 Task: Find connections with filter location Petrópolis with filter topic #personaltraining with filter profile language English with filter current company Sword Group with filter school Acharya N.G. Ranga Agricultural University with filter industry Warehousing and Storage with filter service category Outsourcing with filter keywords title Telemarketer
Action: Mouse moved to (270, 337)
Screenshot: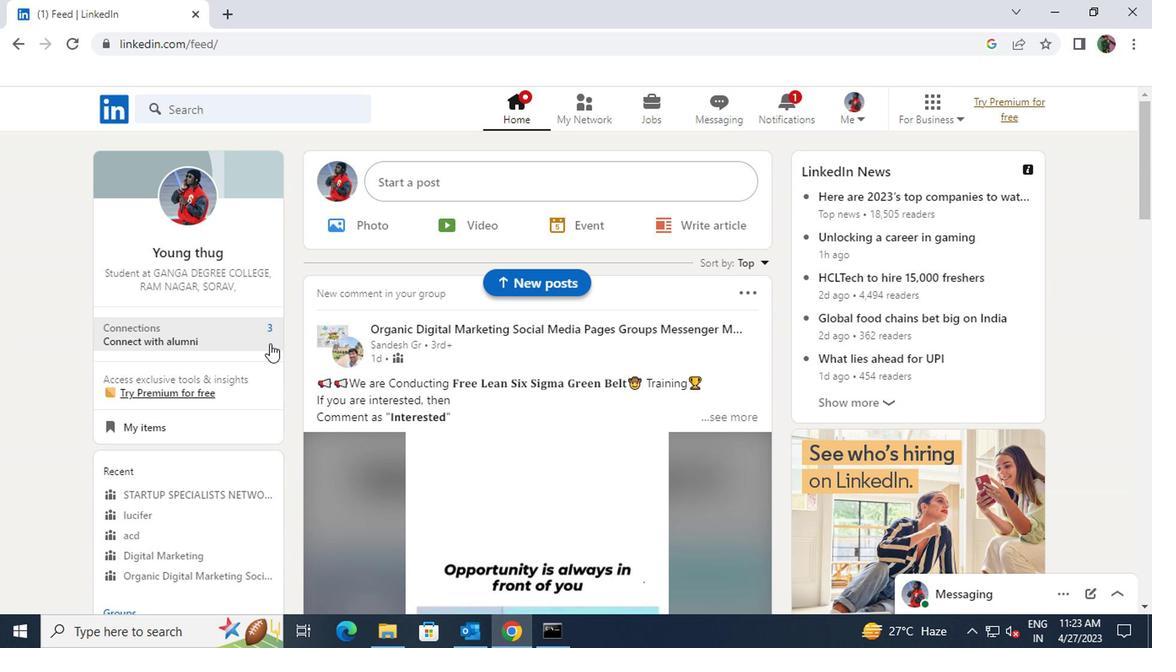 
Action: Mouse pressed left at (270, 337)
Screenshot: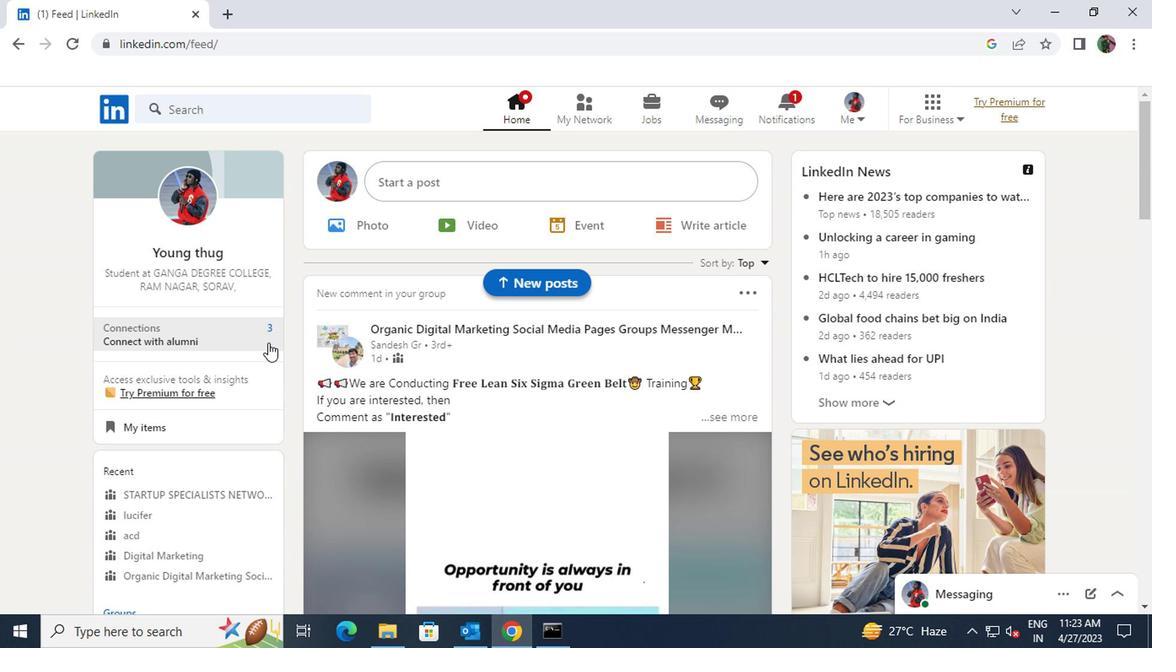 
Action: Mouse moved to (306, 193)
Screenshot: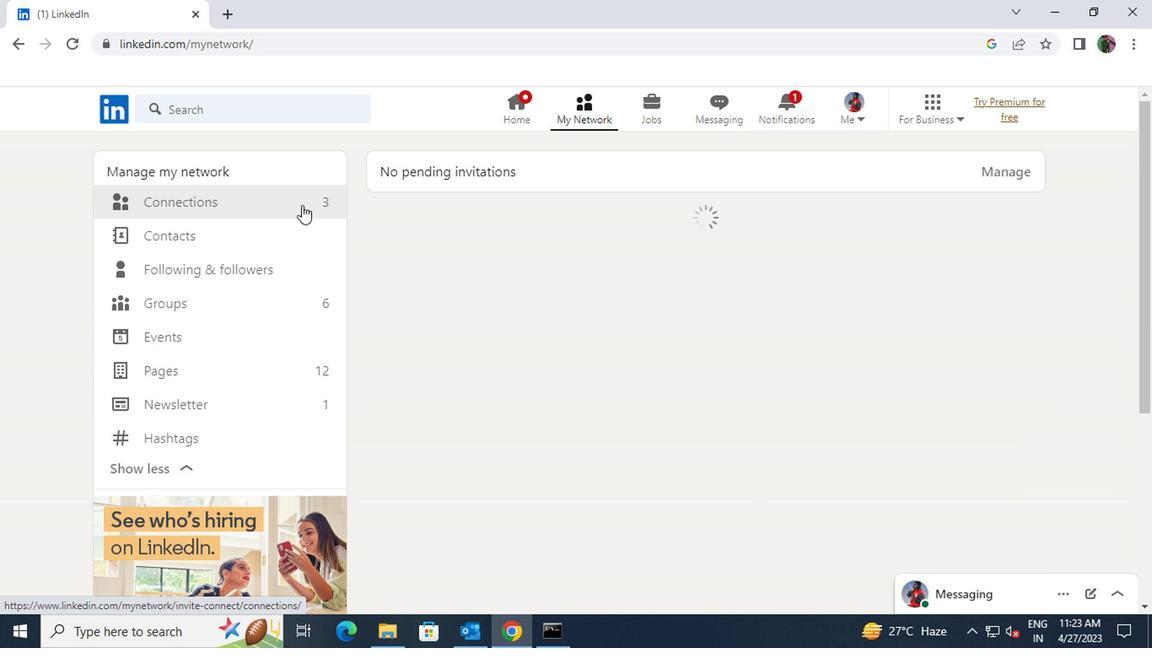 
Action: Mouse pressed left at (306, 193)
Screenshot: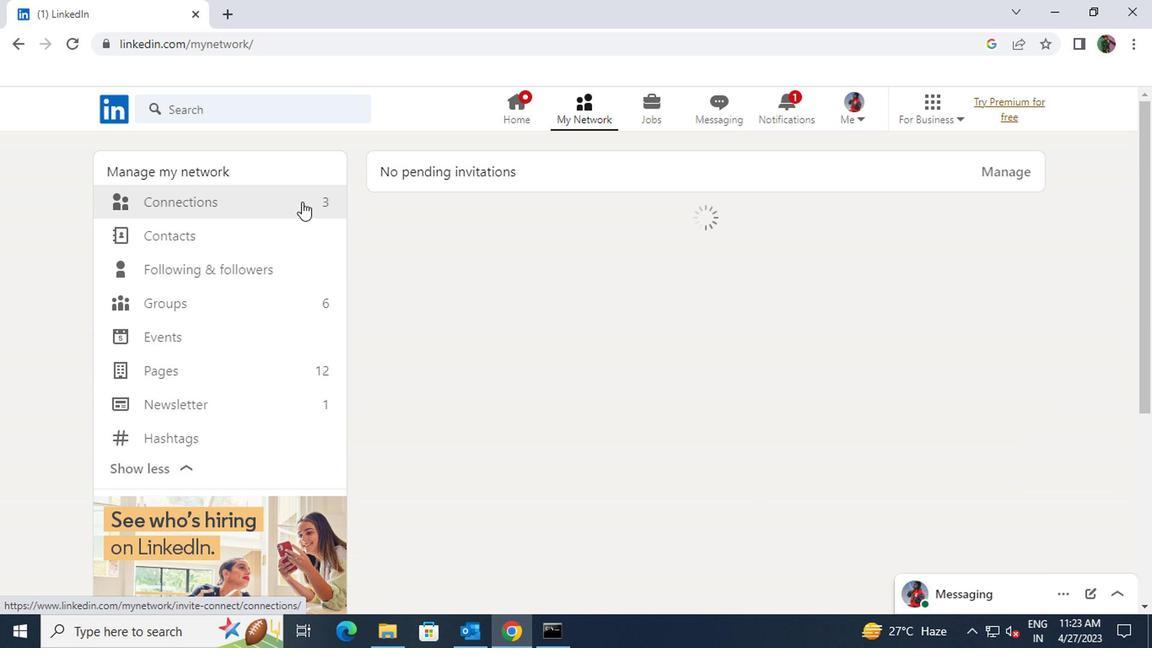 
Action: Mouse moved to (660, 199)
Screenshot: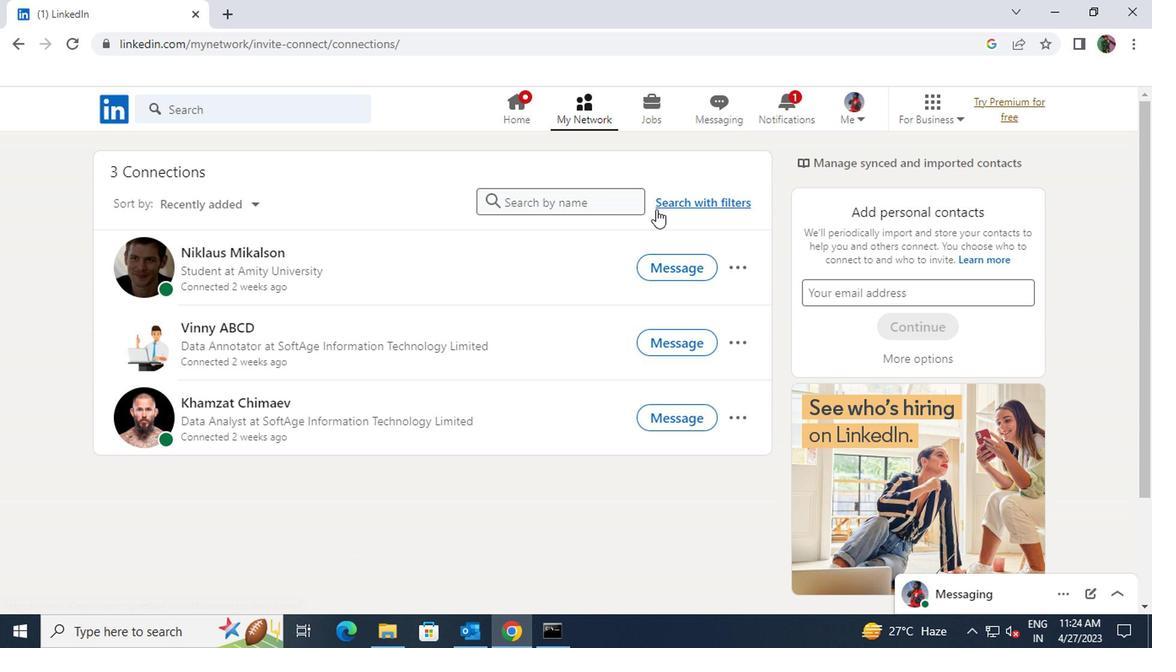 
Action: Mouse pressed left at (660, 199)
Screenshot: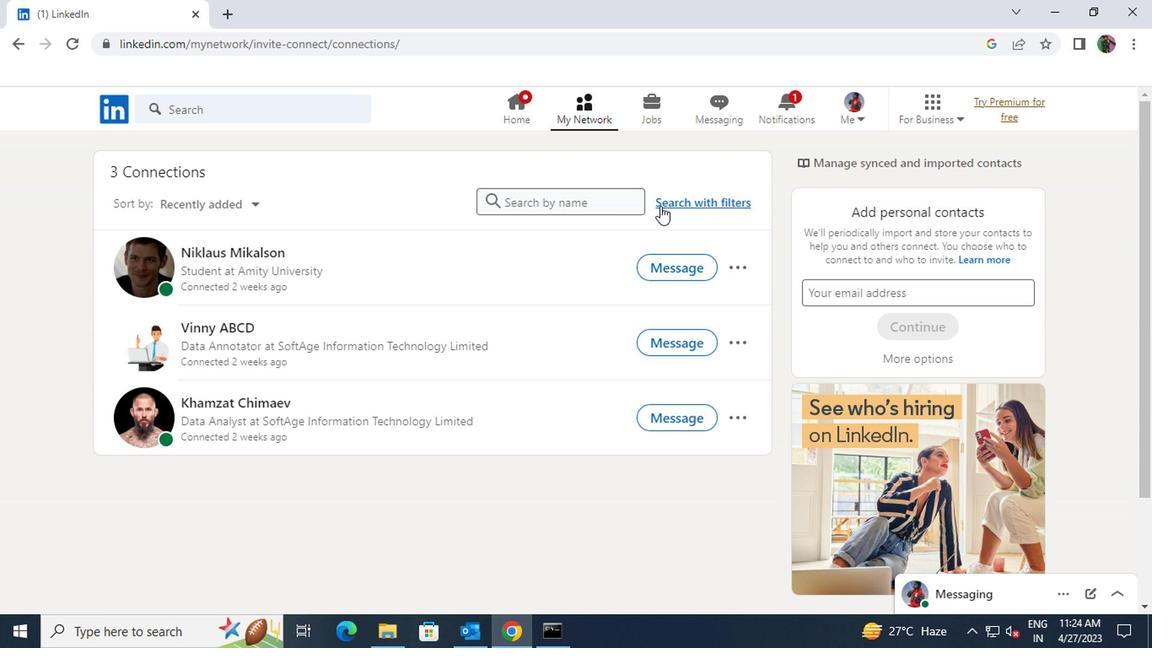
Action: Mouse moved to (639, 153)
Screenshot: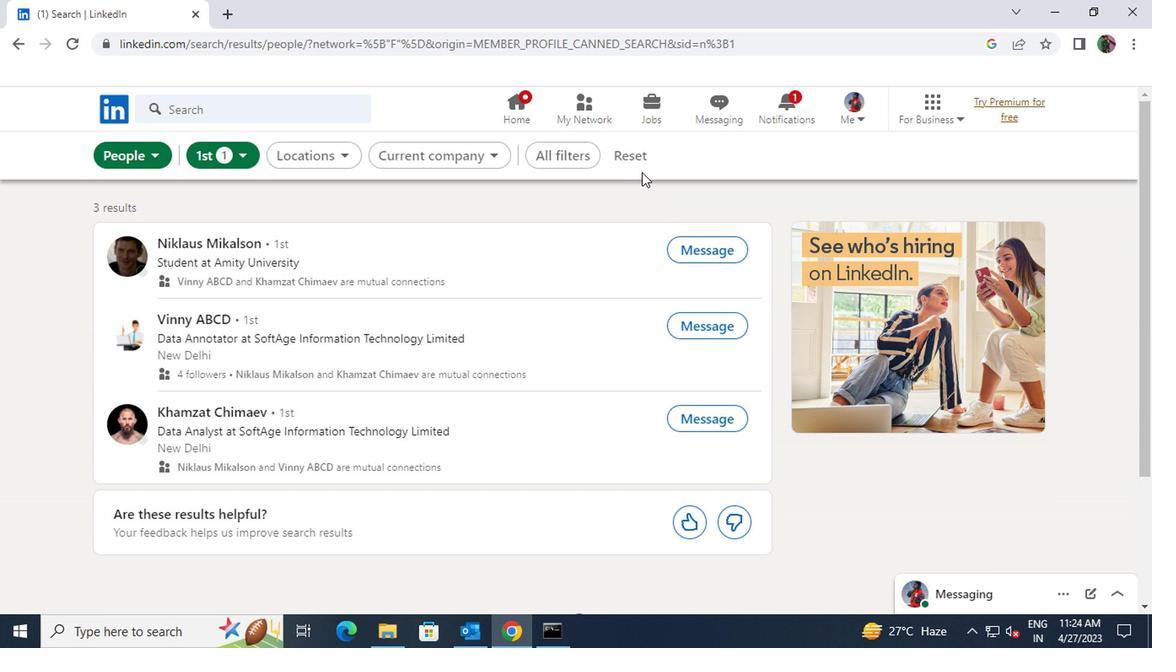 
Action: Mouse pressed left at (639, 153)
Screenshot: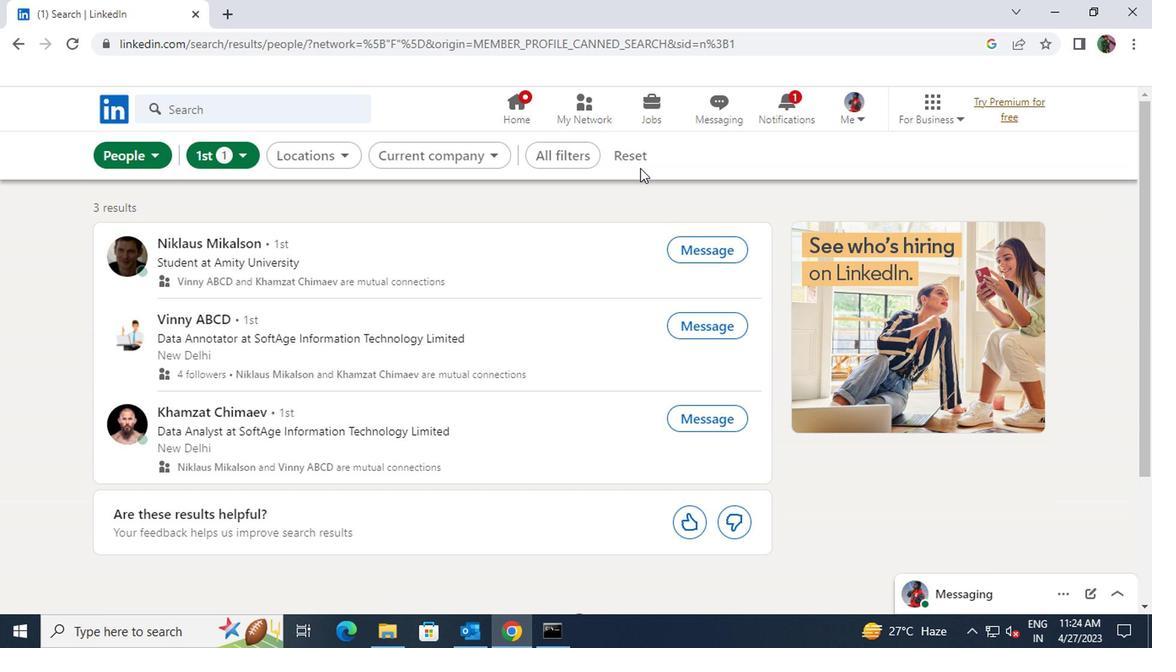 
Action: Mouse moved to (614, 153)
Screenshot: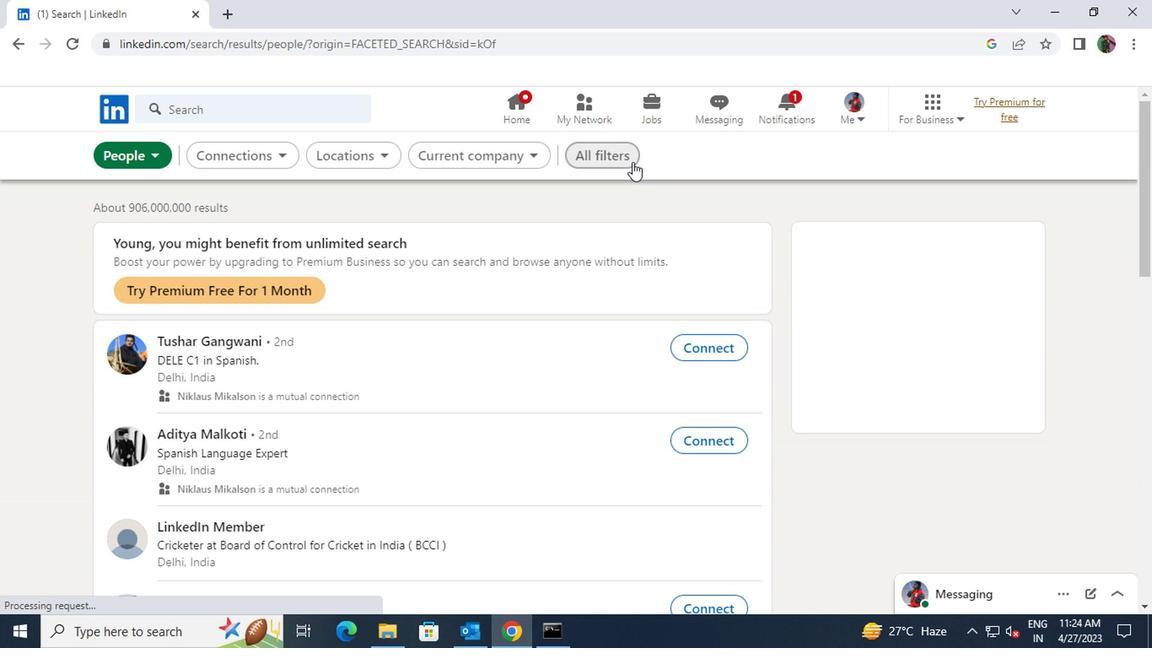 
Action: Mouse pressed left at (614, 153)
Screenshot: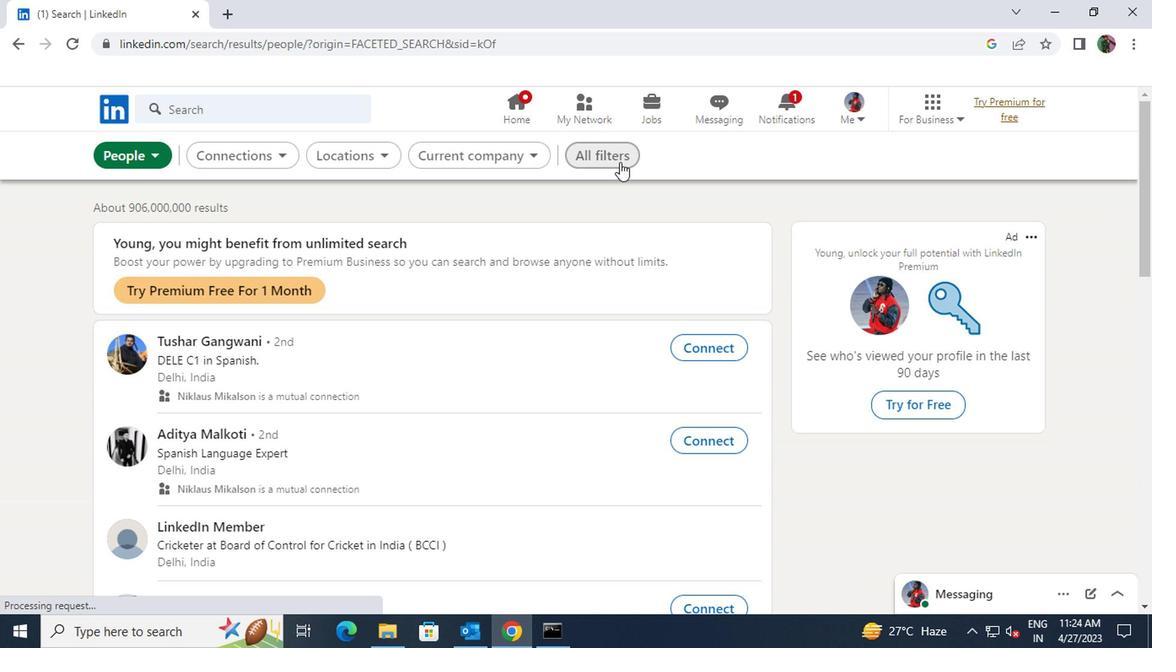 
Action: Mouse moved to (796, 294)
Screenshot: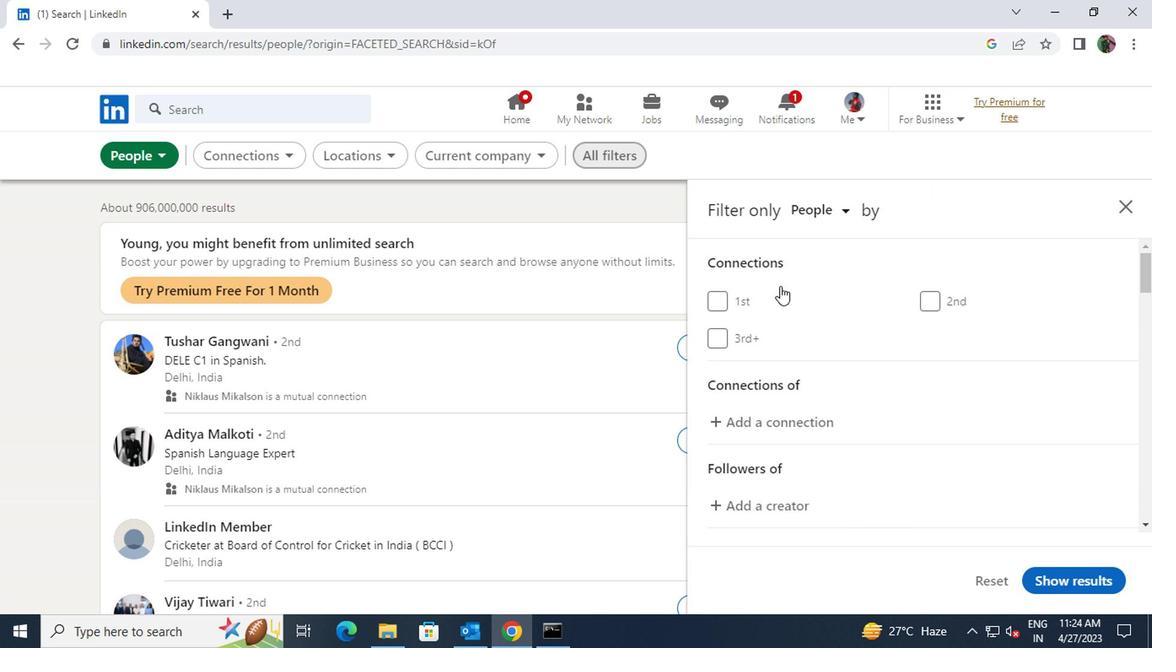 
Action: Mouse scrolled (796, 294) with delta (0, 0)
Screenshot: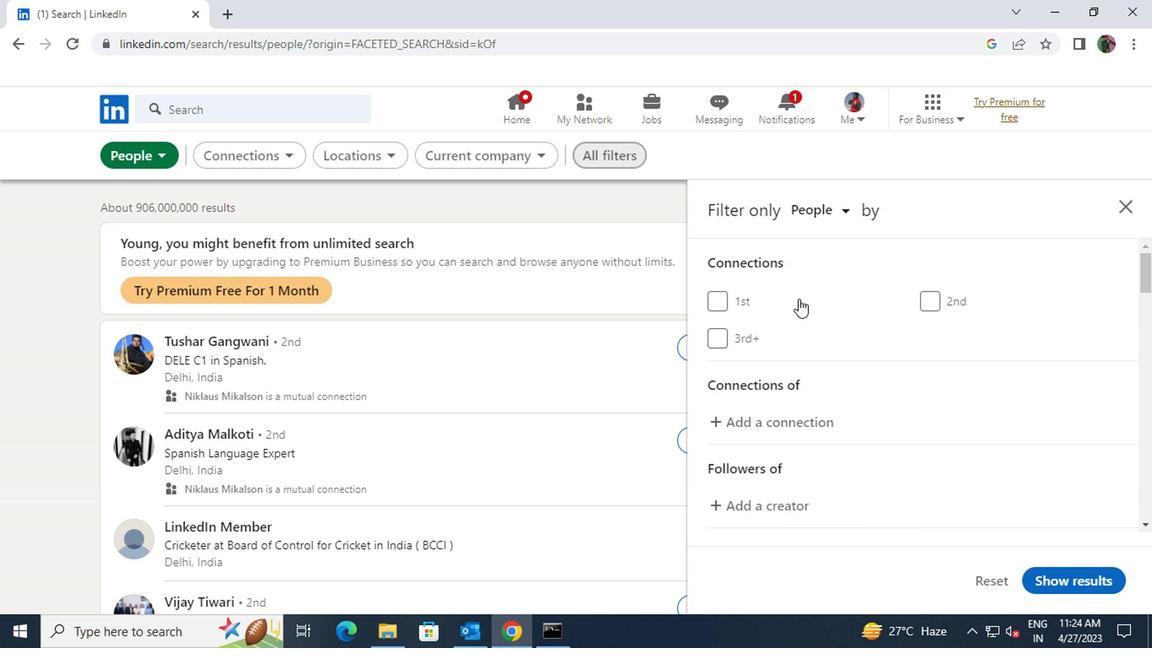 
Action: Mouse scrolled (796, 294) with delta (0, 0)
Screenshot: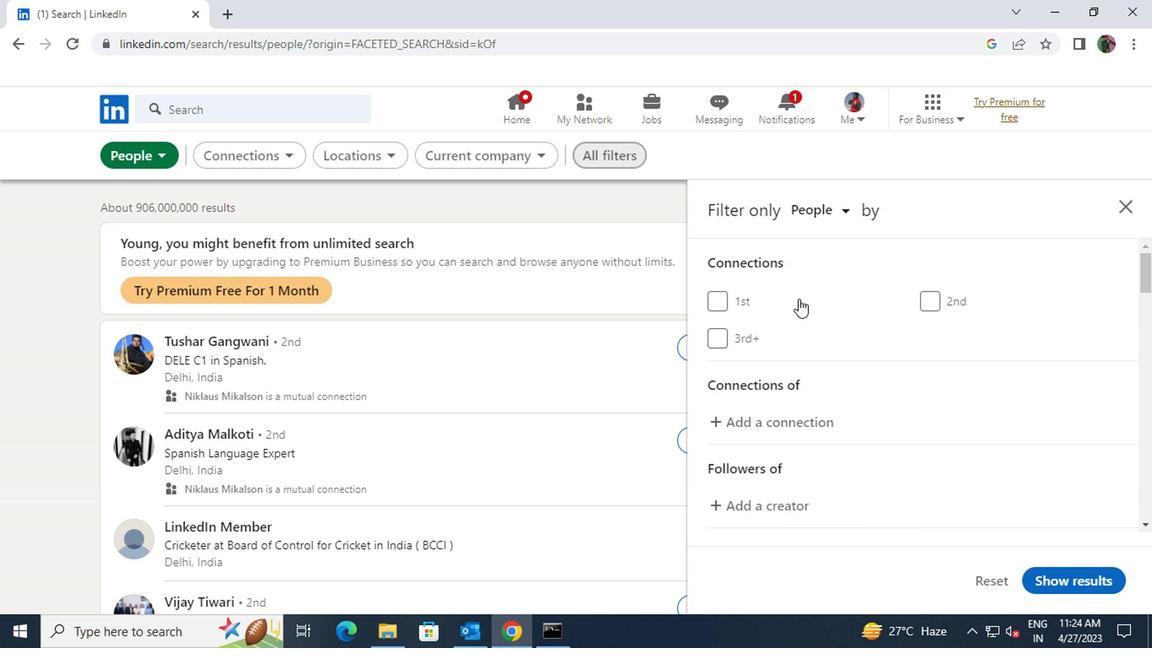 
Action: Mouse scrolled (796, 294) with delta (0, 0)
Screenshot: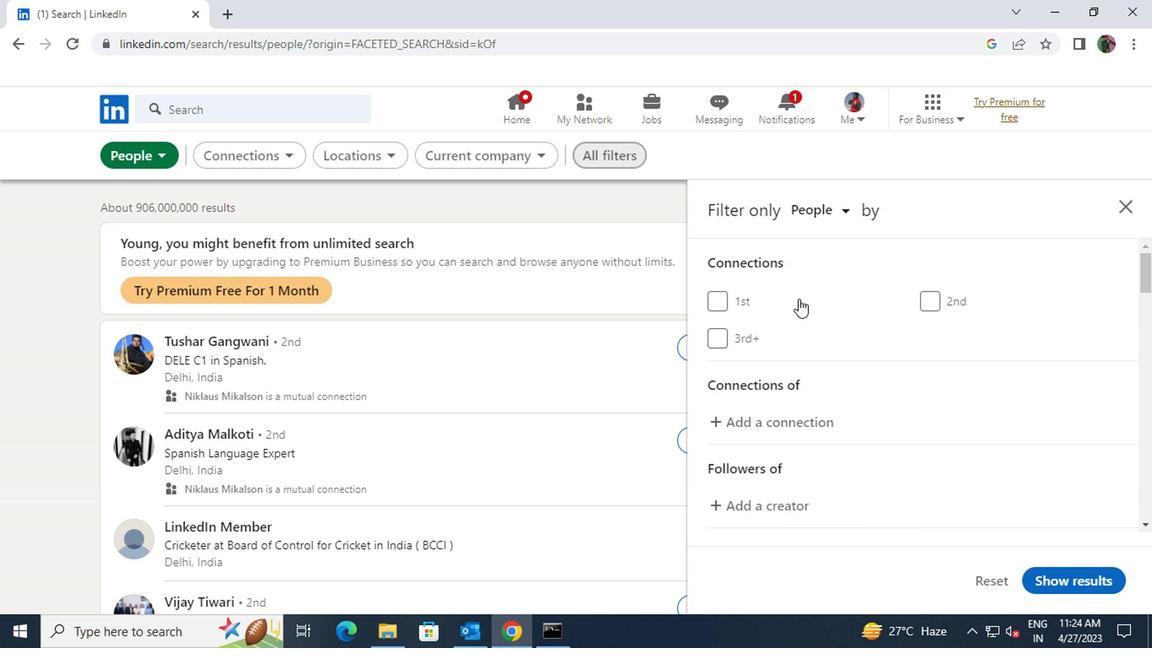
Action: Mouse moved to (944, 410)
Screenshot: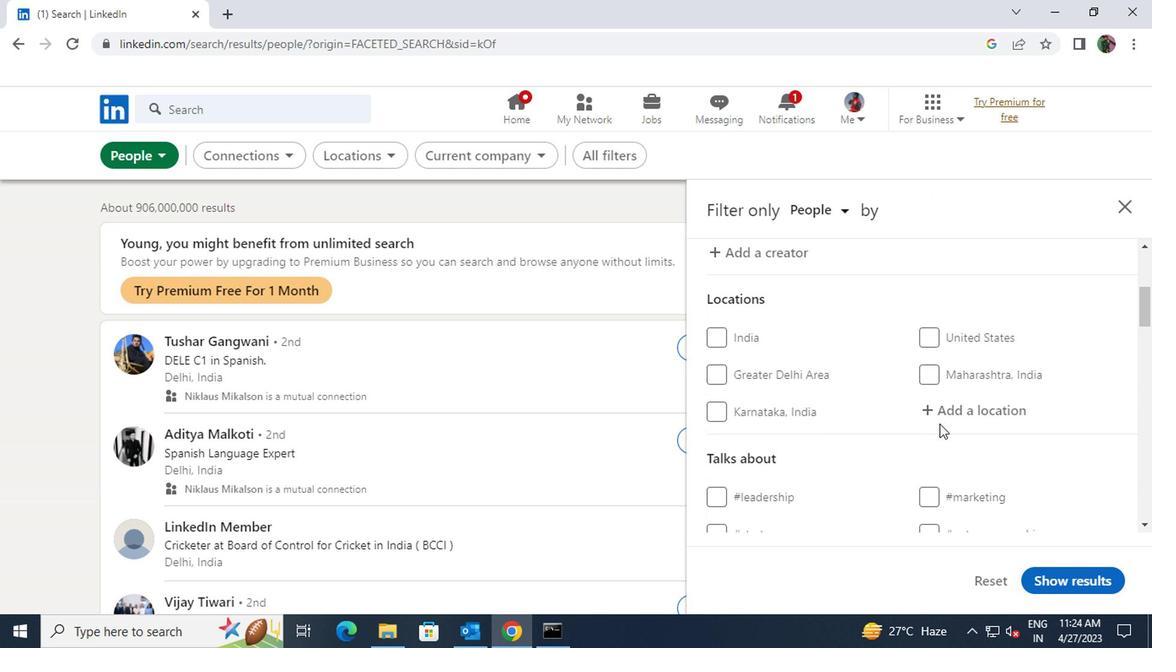 
Action: Mouse pressed left at (944, 410)
Screenshot: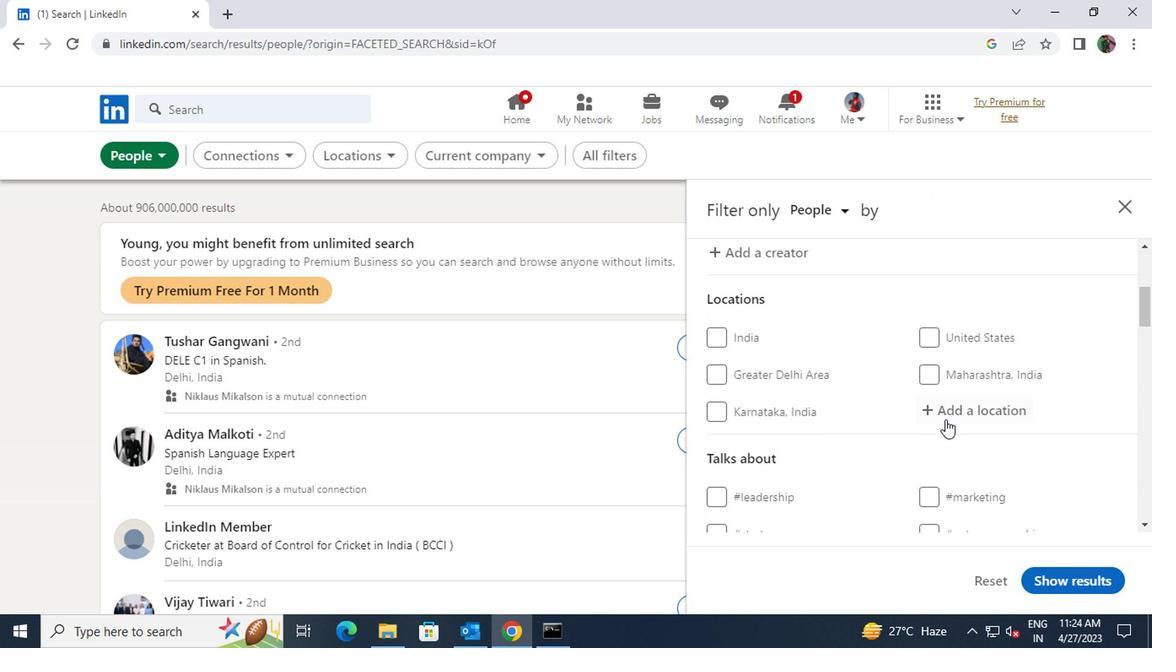 
Action: Key pressed <Key.shift>PETROPOLIS
Screenshot: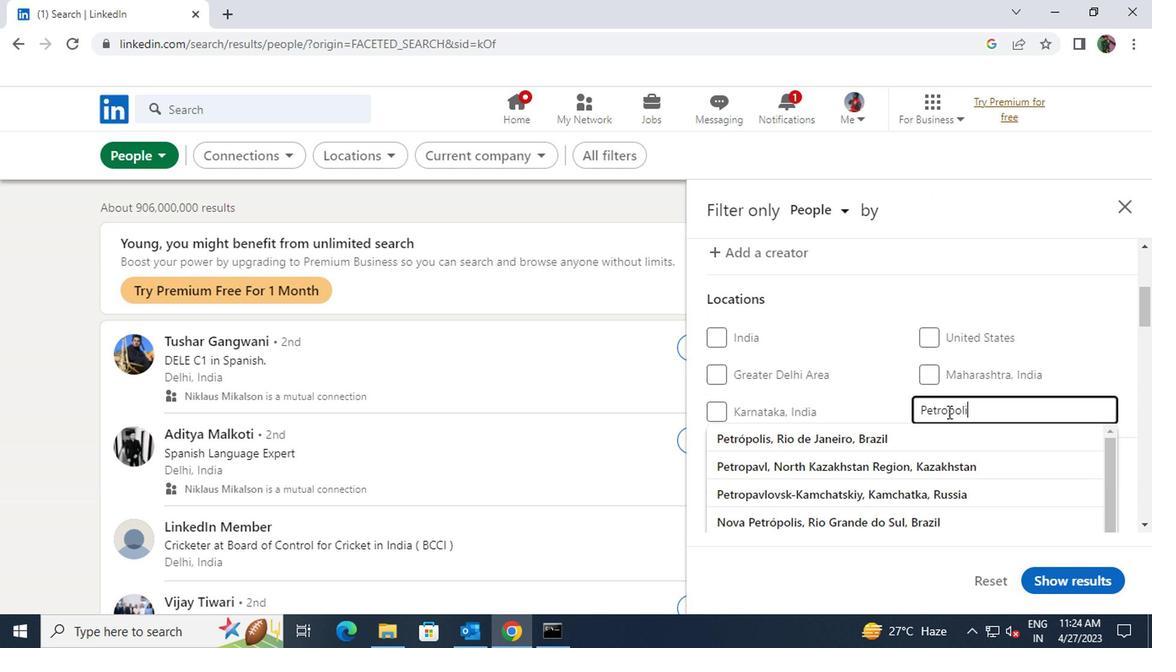 
Action: Mouse moved to (932, 429)
Screenshot: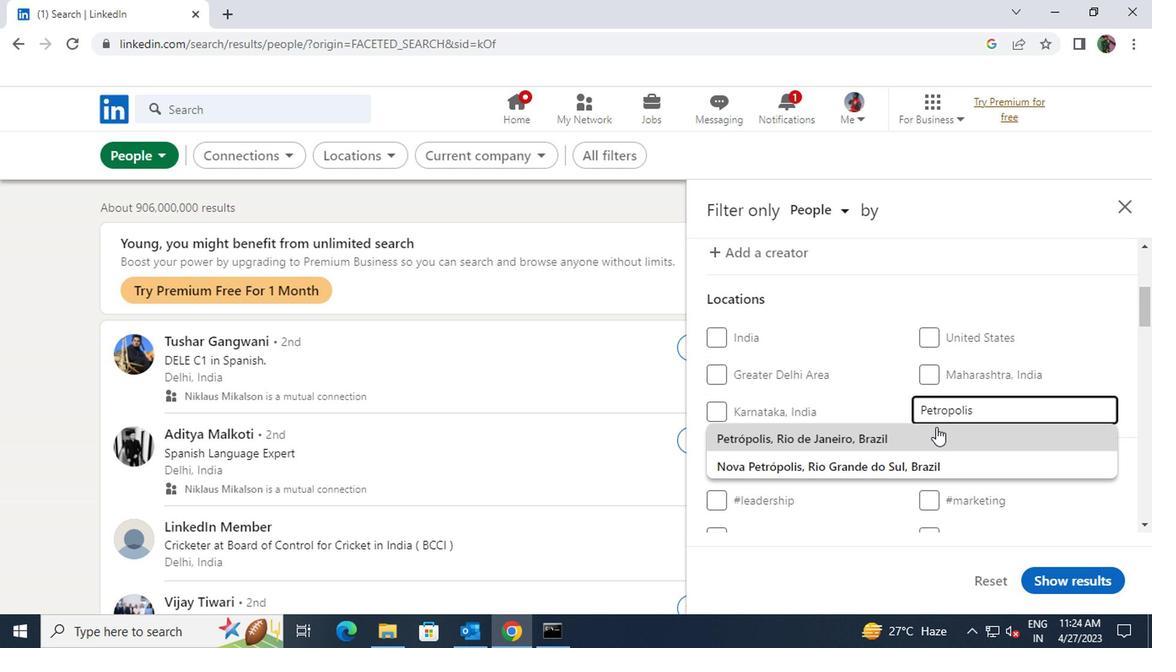 
Action: Mouse pressed left at (932, 429)
Screenshot: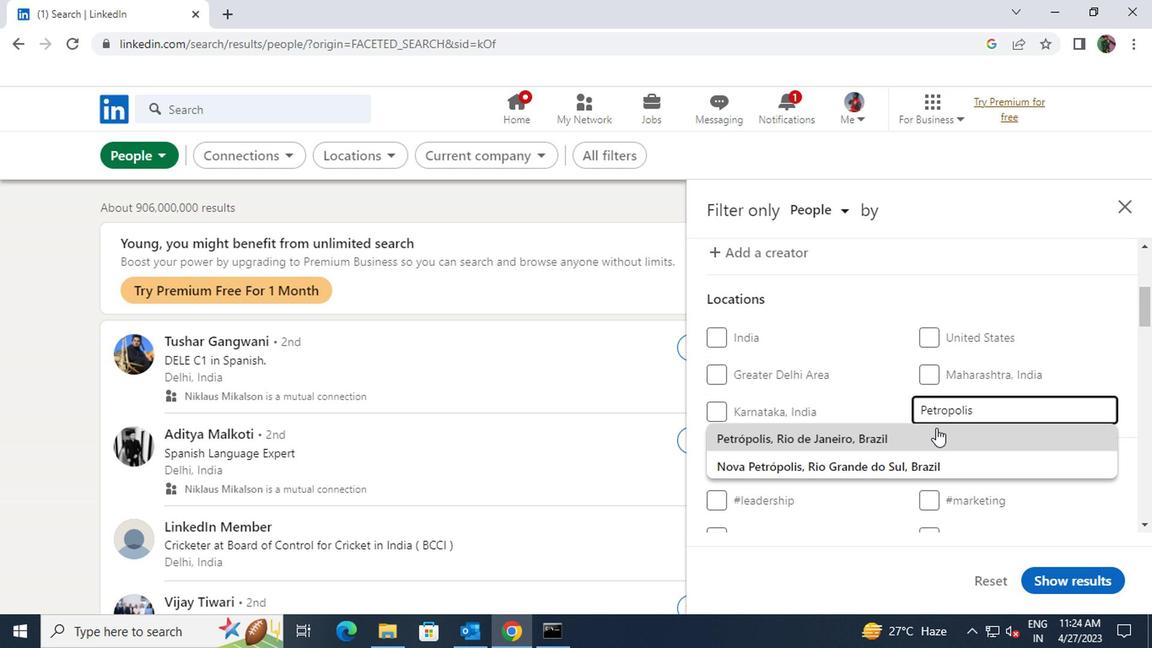 
Action: Mouse scrolled (932, 428) with delta (0, -1)
Screenshot: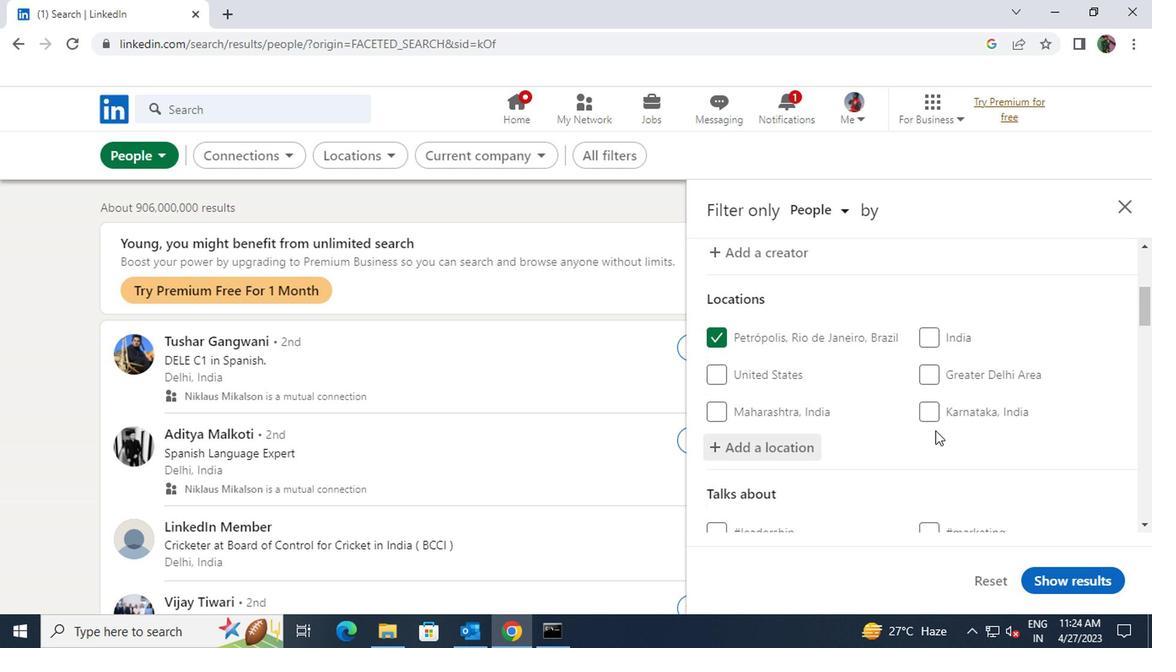 
Action: Mouse scrolled (932, 428) with delta (0, -1)
Screenshot: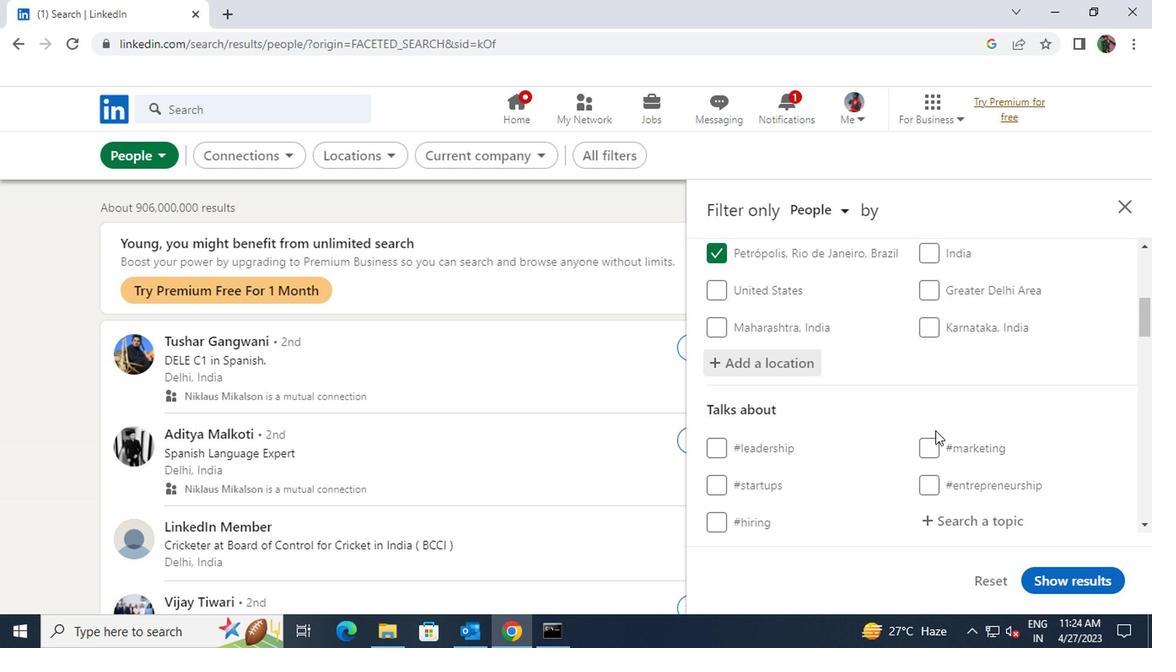 
Action: Mouse pressed left at (932, 429)
Screenshot: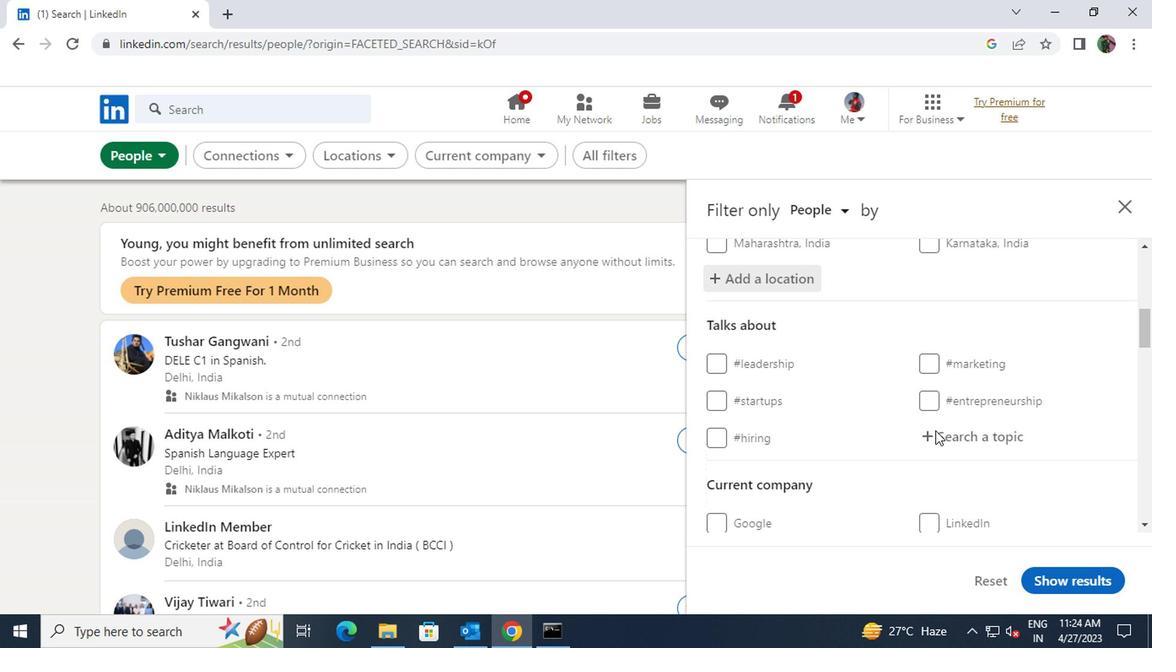 
Action: Key pressed <Key.shift><Key.shift><Key.shift><Key.shift>#<Key.shift>PERSONALTRAINING
Screenshot: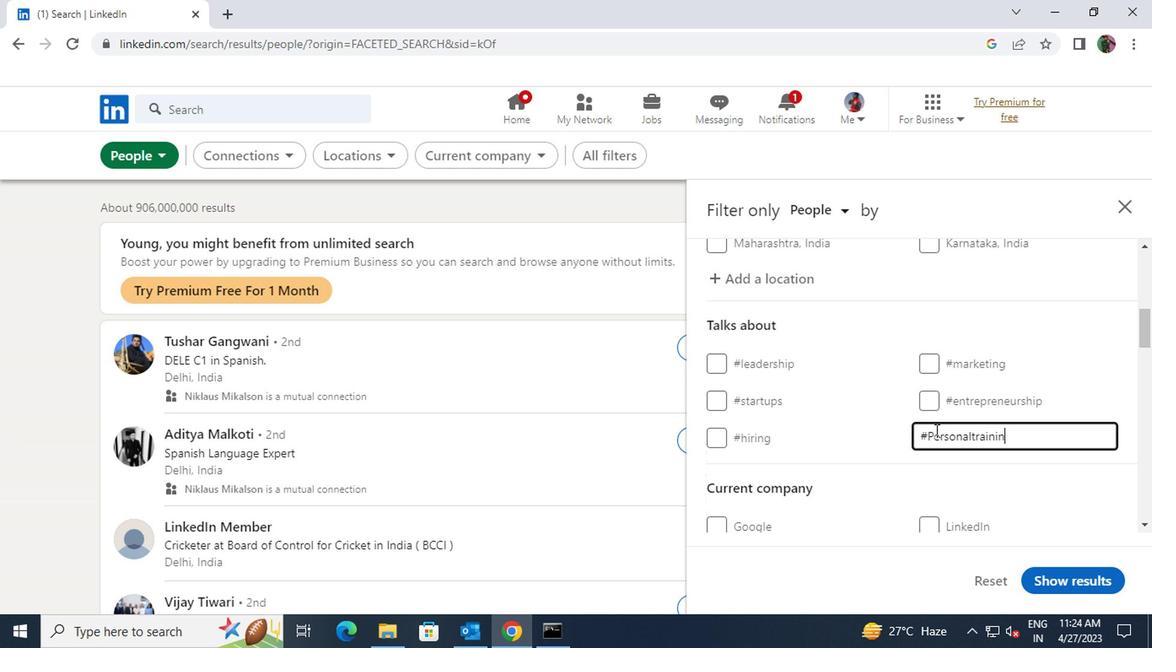 
Action: Mouse scrolled (932, 428) with delta (0, -1)
Screenshot: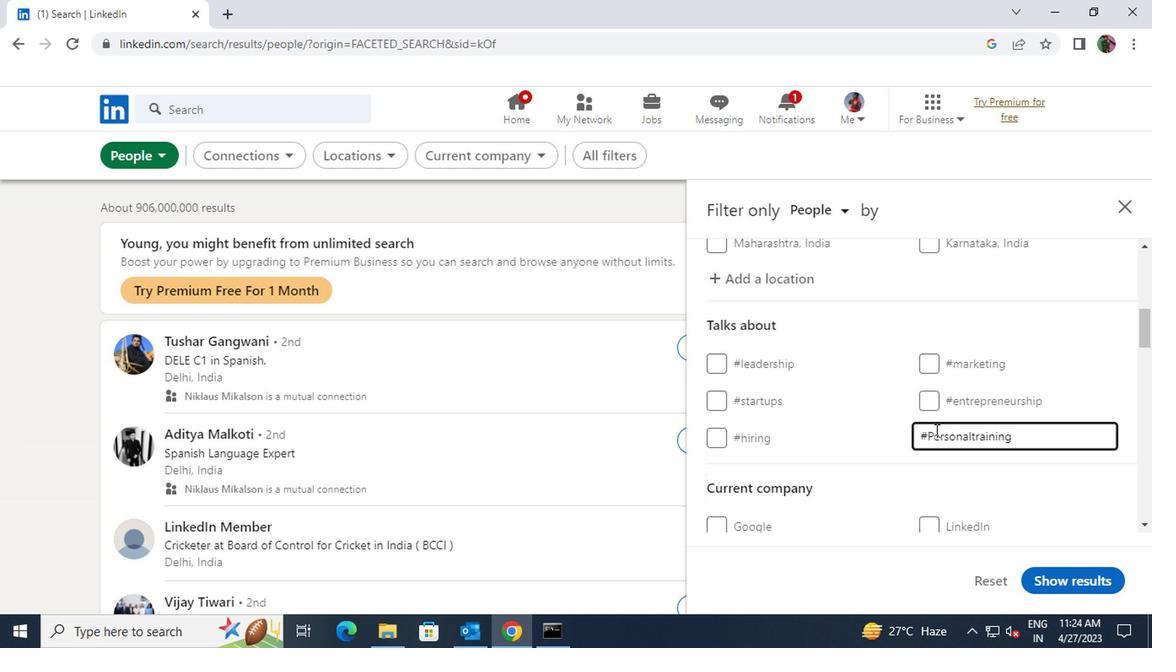 
Action: Mouse scrolled (932, 428) with delta (0, -1)
Screenshot: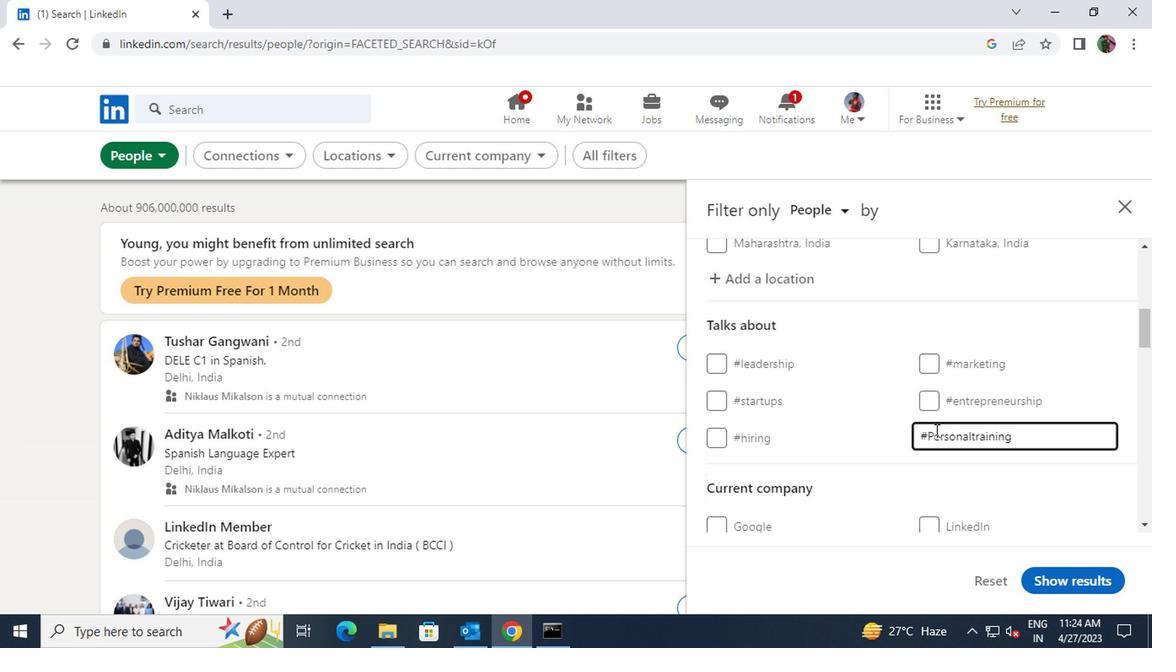 
Action: Mouse moved to (933, 428)
Screenshot: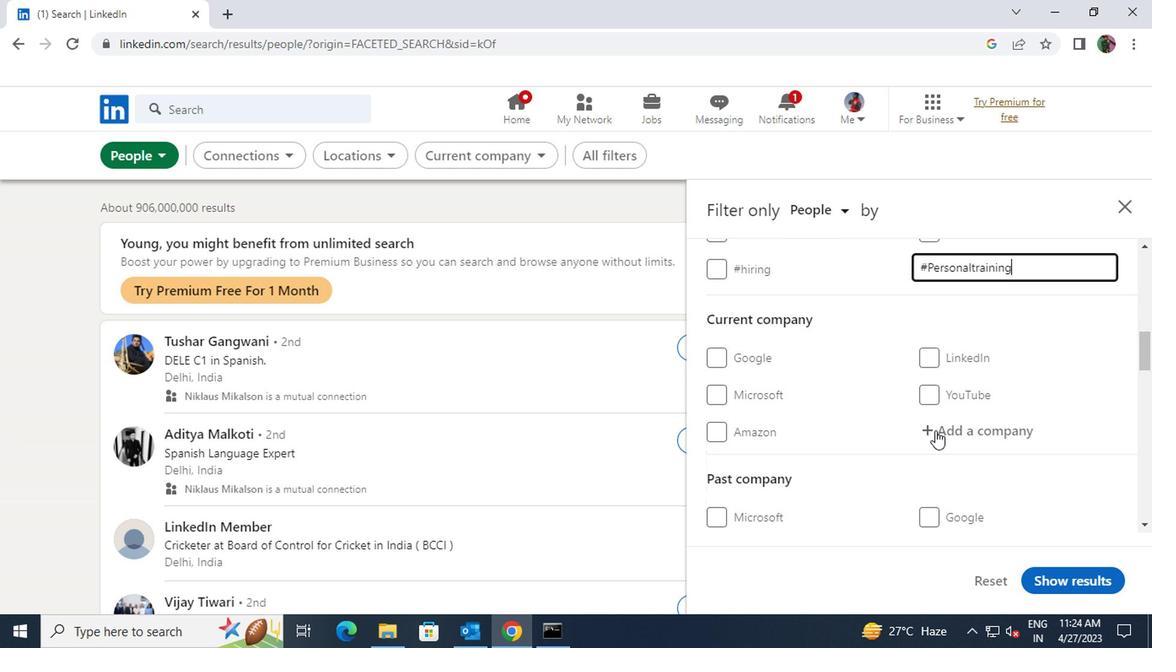
Action: Mouse pressed left at (933, 428)
Screenshot: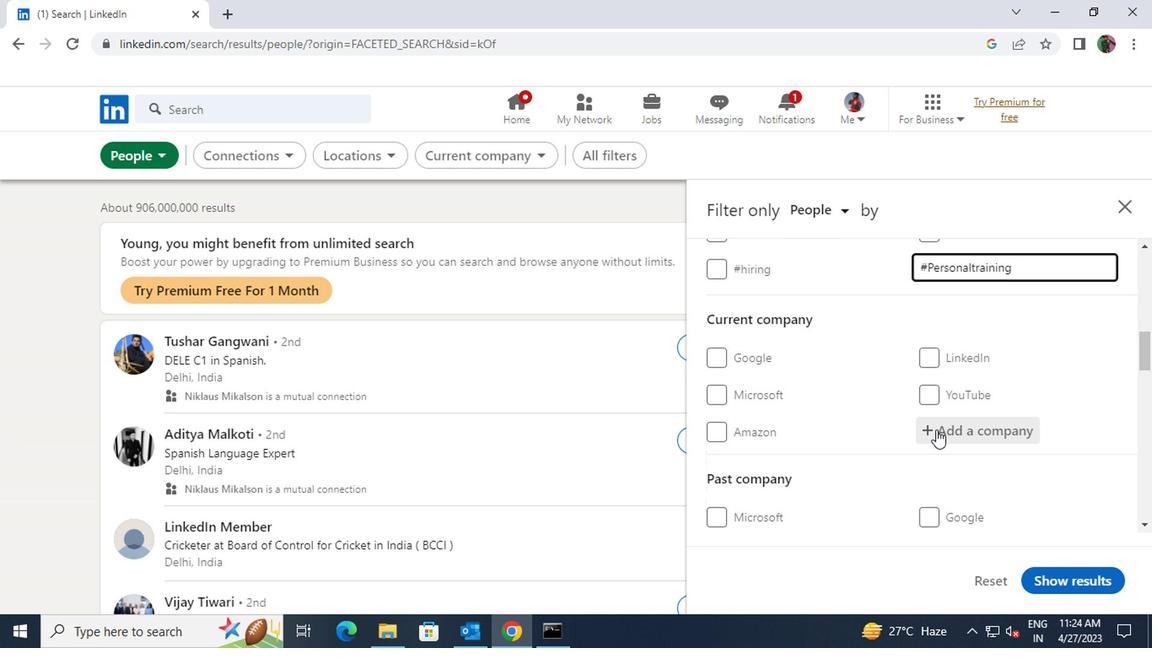 
Action: Key pressed <Key.shift>SWORD
Screenshot: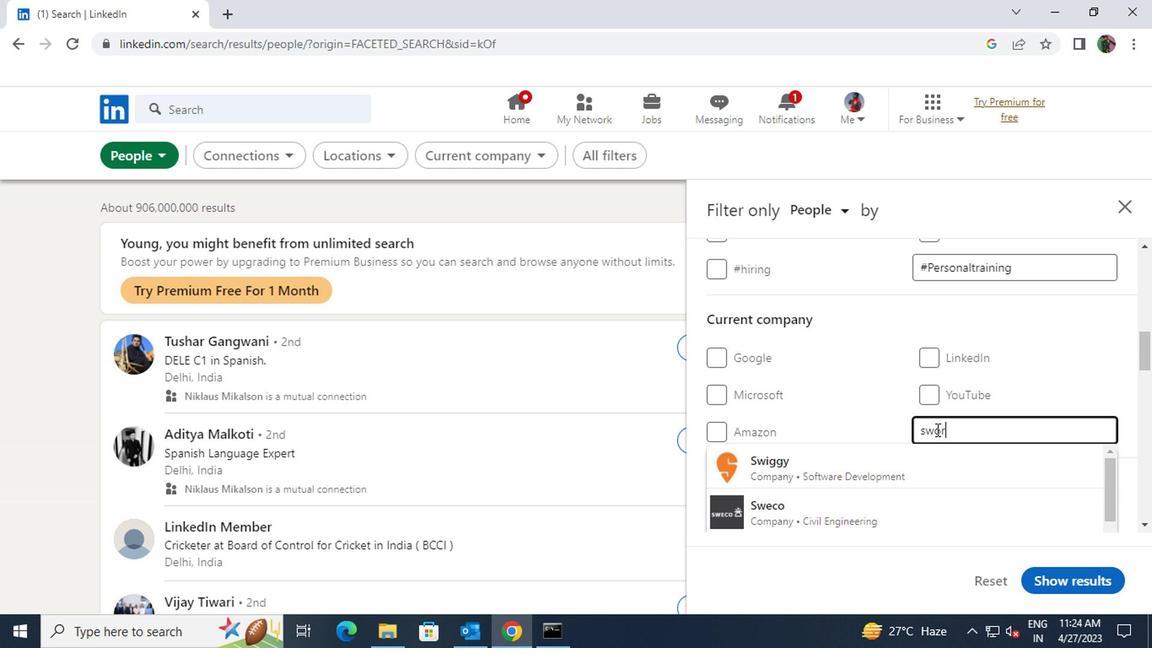 
Action: Mouse moved to (909, 508)
Screenshot: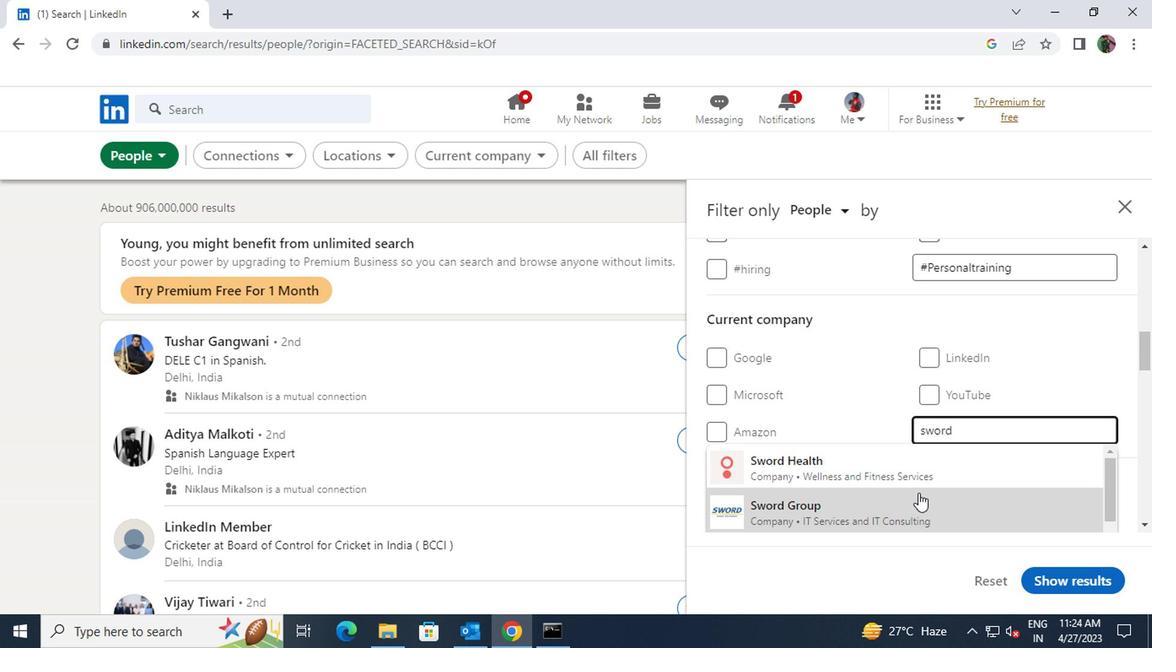 
Action: Mouse pressed left at (909, 508)
Screenshot: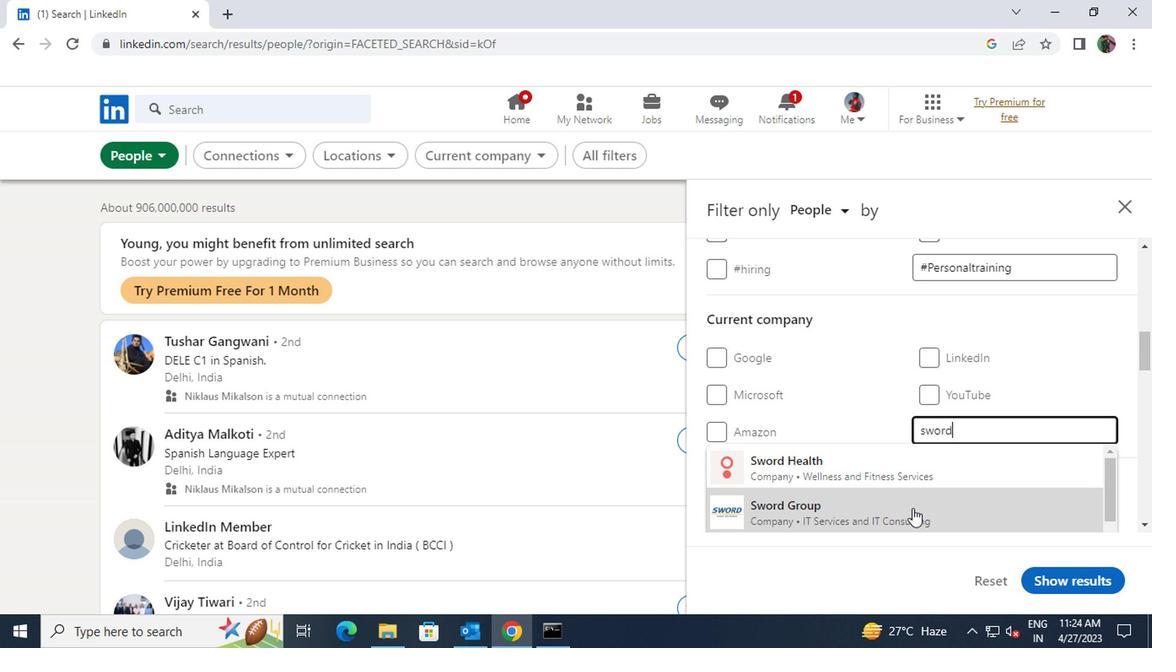 
Action: Mouse scrolled (909, 507) with delta (0, -1)
Screenshot: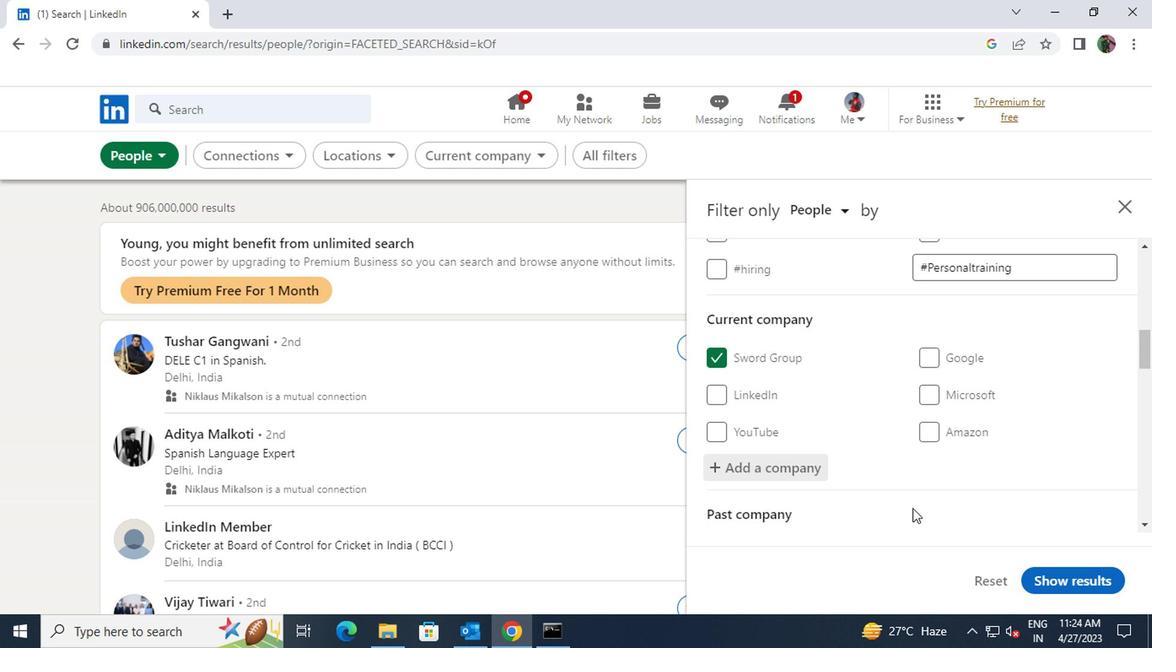 
Action: Mouse scrolled (909, 507) with delta (0, -1)
Screenshot: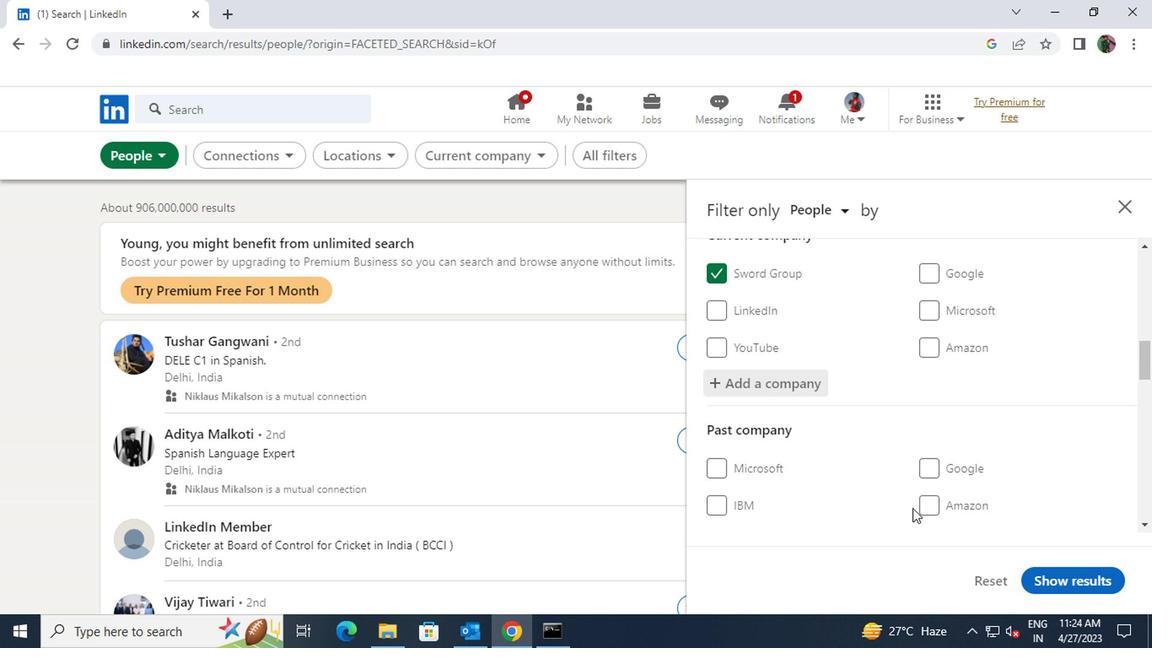 
Action: Mouse scrolled (909, 507) with delta (0, -1)
Screenshot: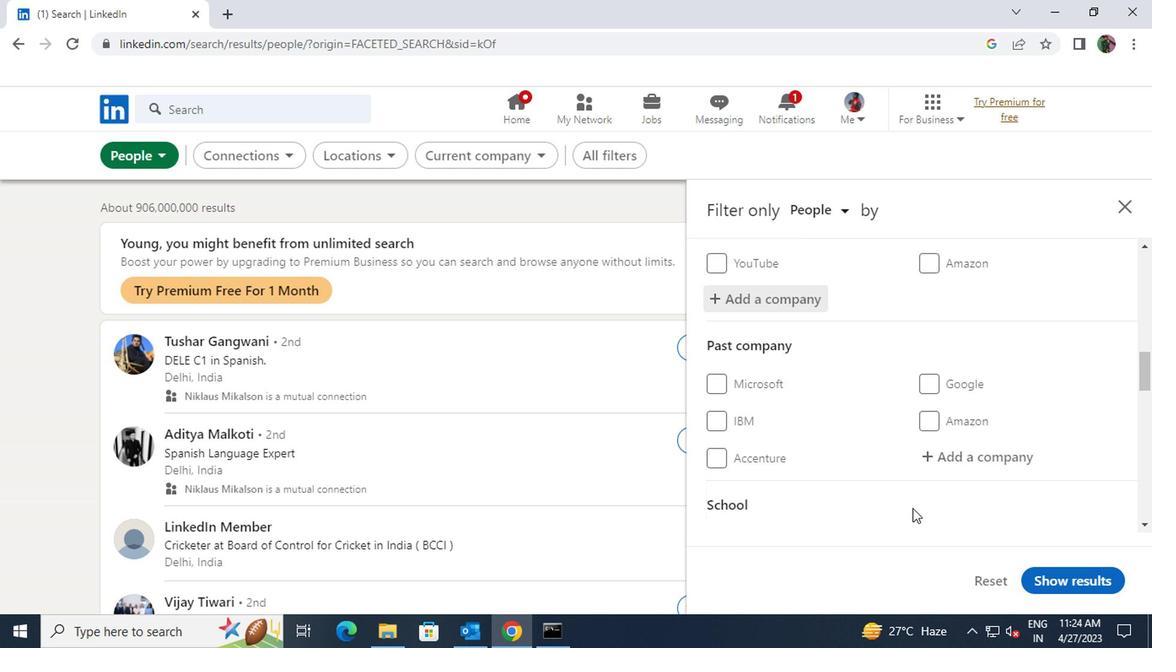 
Action: Mouse scrolled (909, 507) with delta (0, -1)
Screenshot: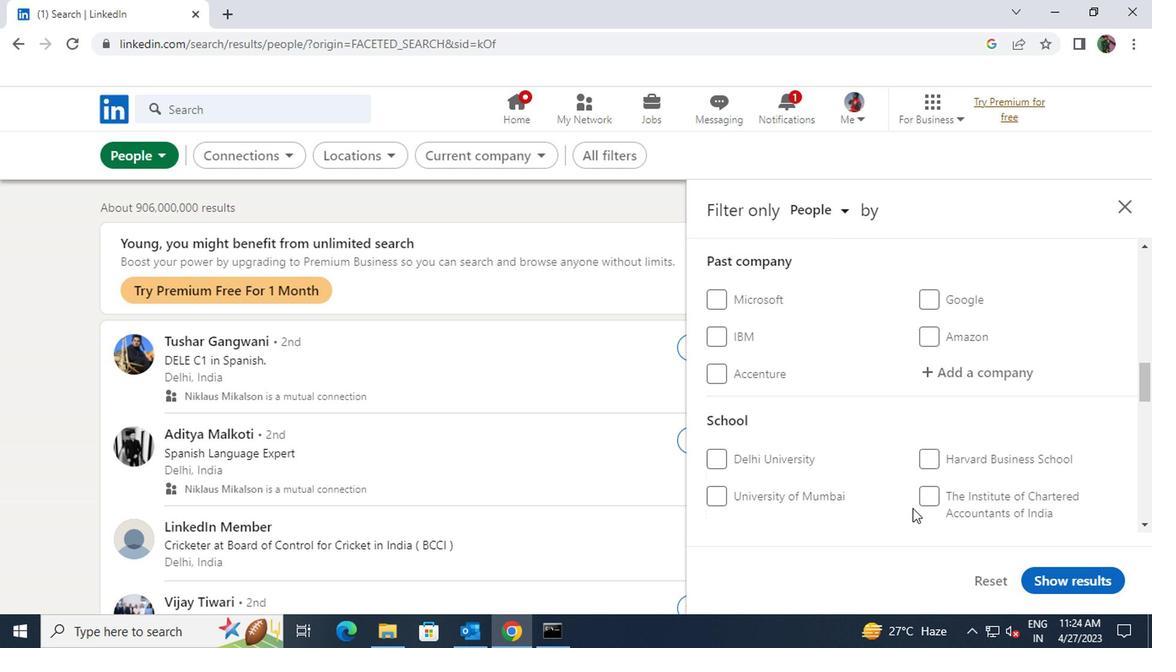 
Action: Mouse moved to (936, 466)
Screenshot: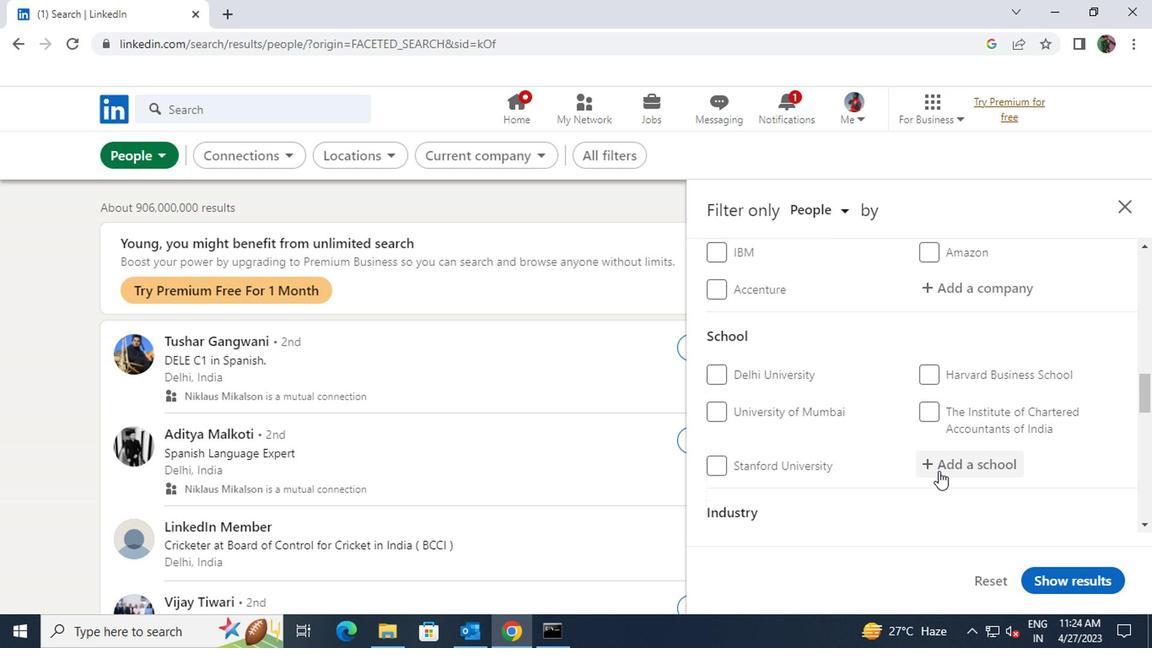 
Action: Mouse pressed left at (936, 466)
Screenshot: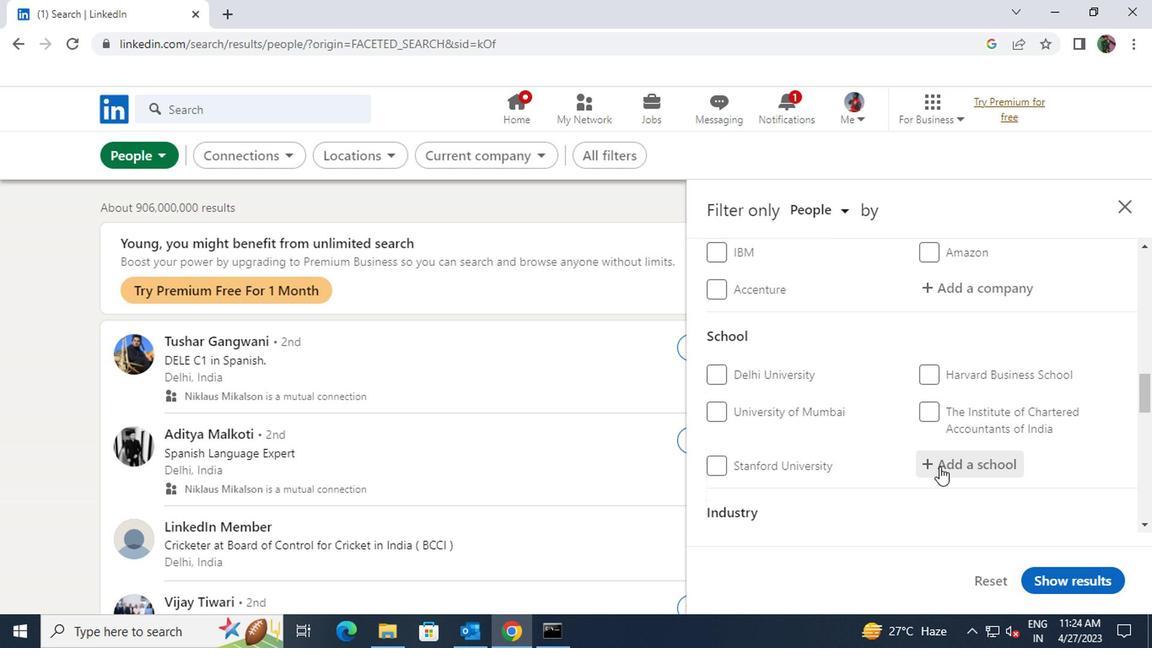 
Action: Key pressed <Key.shift>ACHARYA<Key.space>N.G
Screenshot: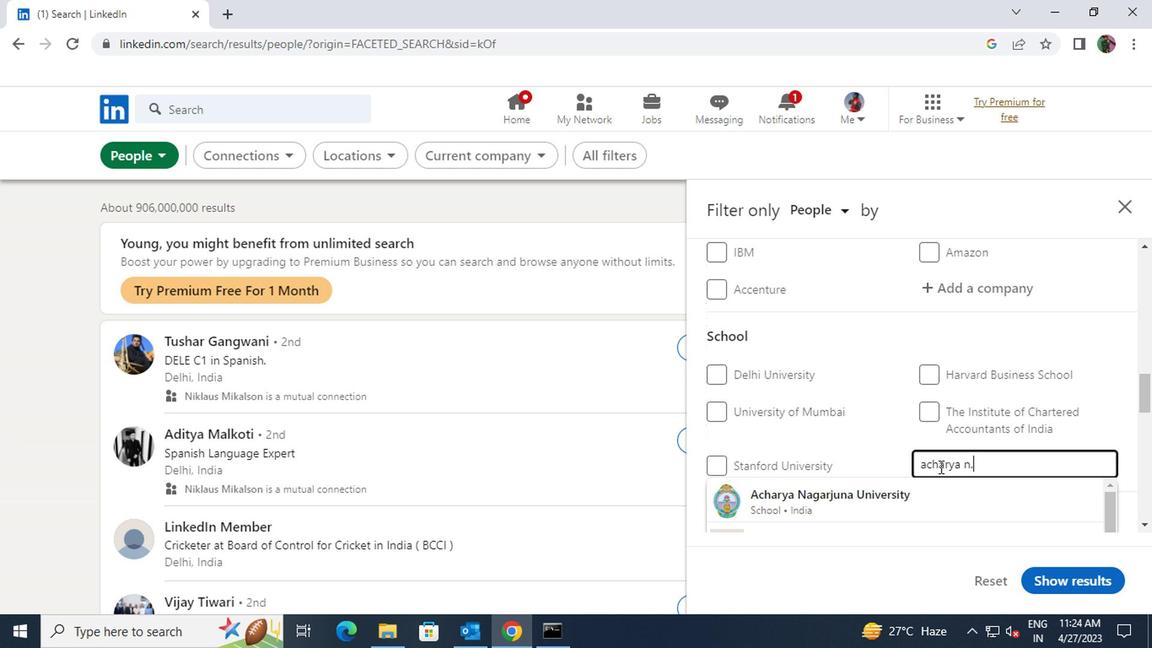 
Action: Mouse moved to (936, 487)
Screenshot: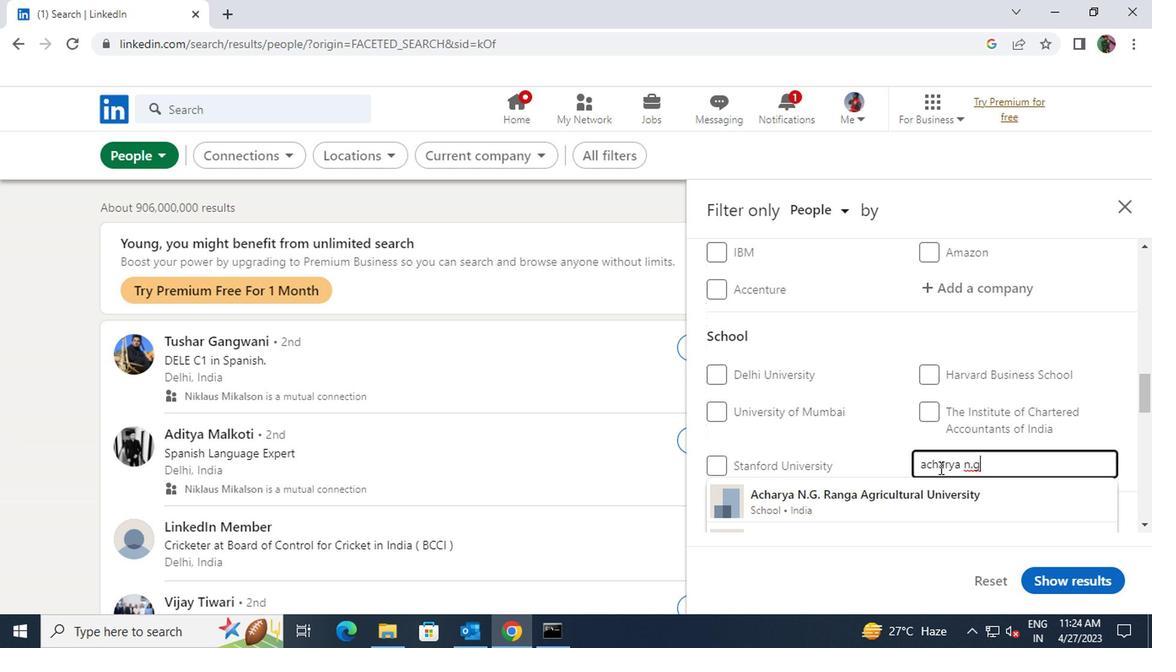 
Action: Mouse pressed left at (936, 487)
Screenshot: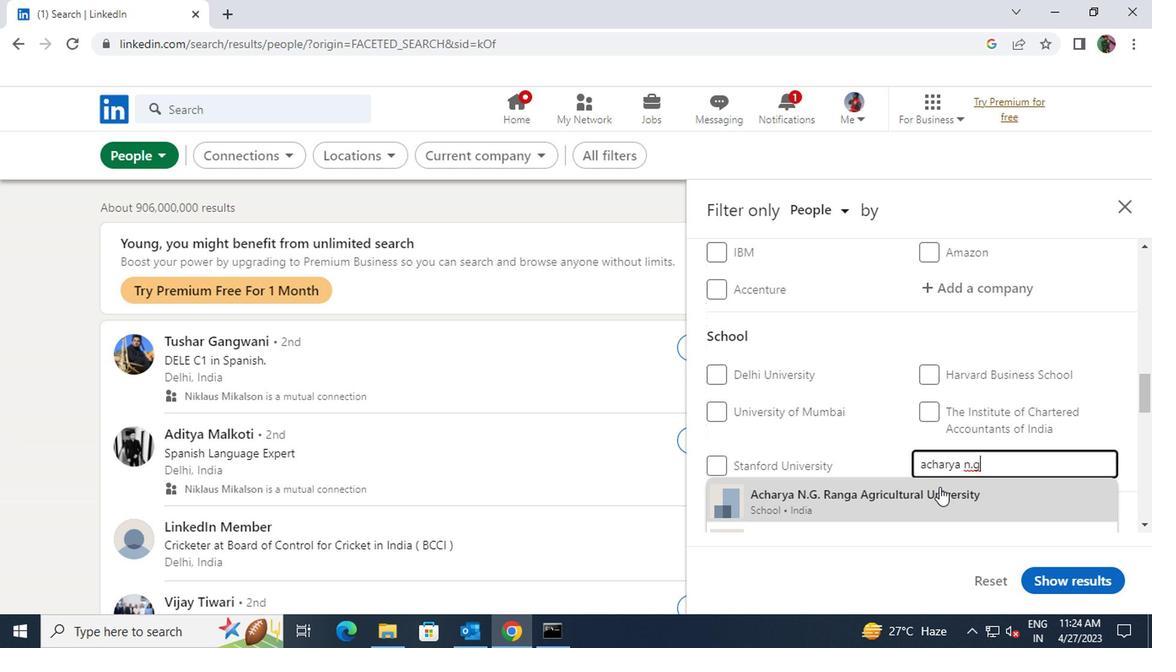 
Action: Mouse scrolled (936, 486) with delta (0, -1)
Screenshot: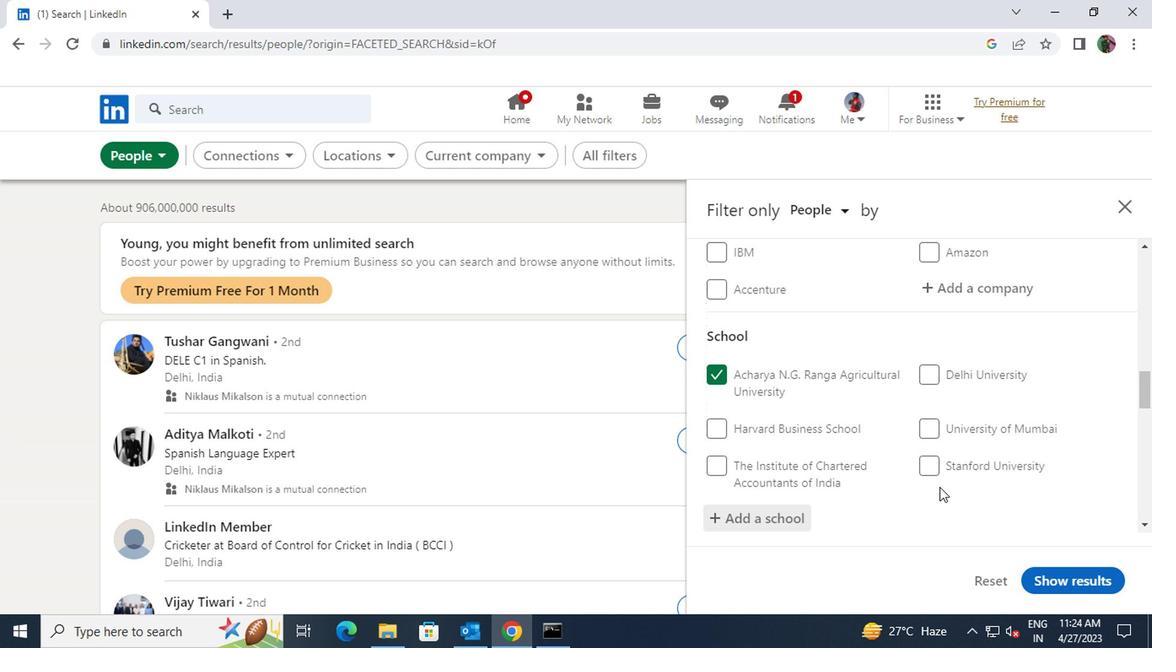 
Action: Mouse scrolled (936, 486) with delta (0, -1)
Screenshot: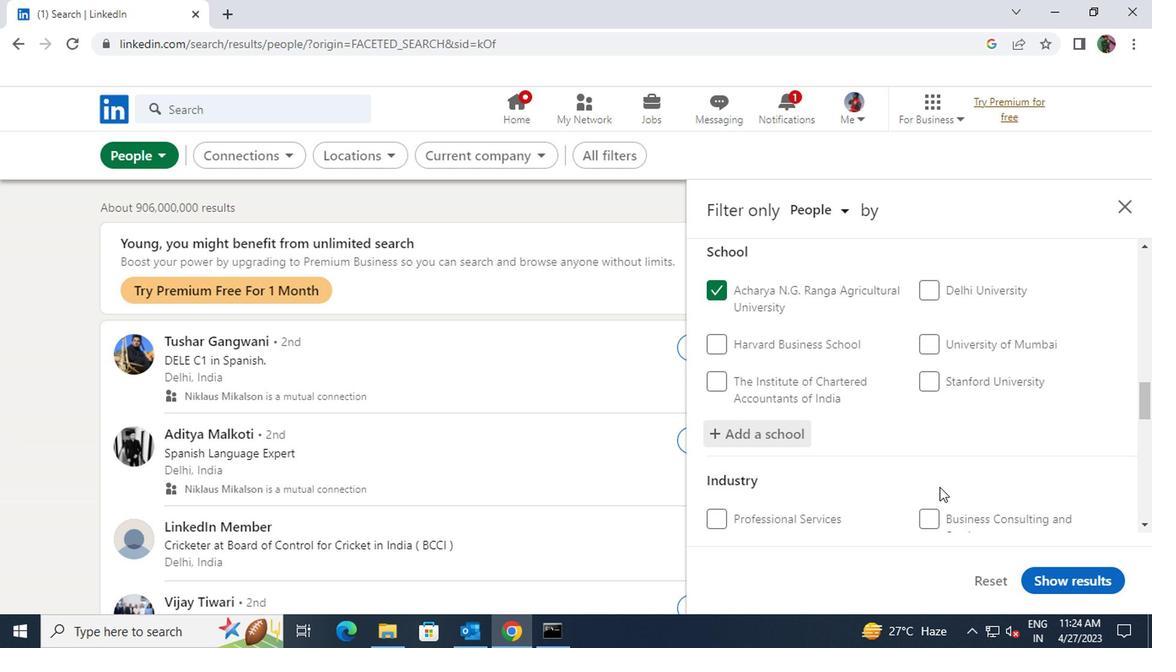 
Action: Mouse scrolled (936, 486) with delta (0, -1)
Screenshot: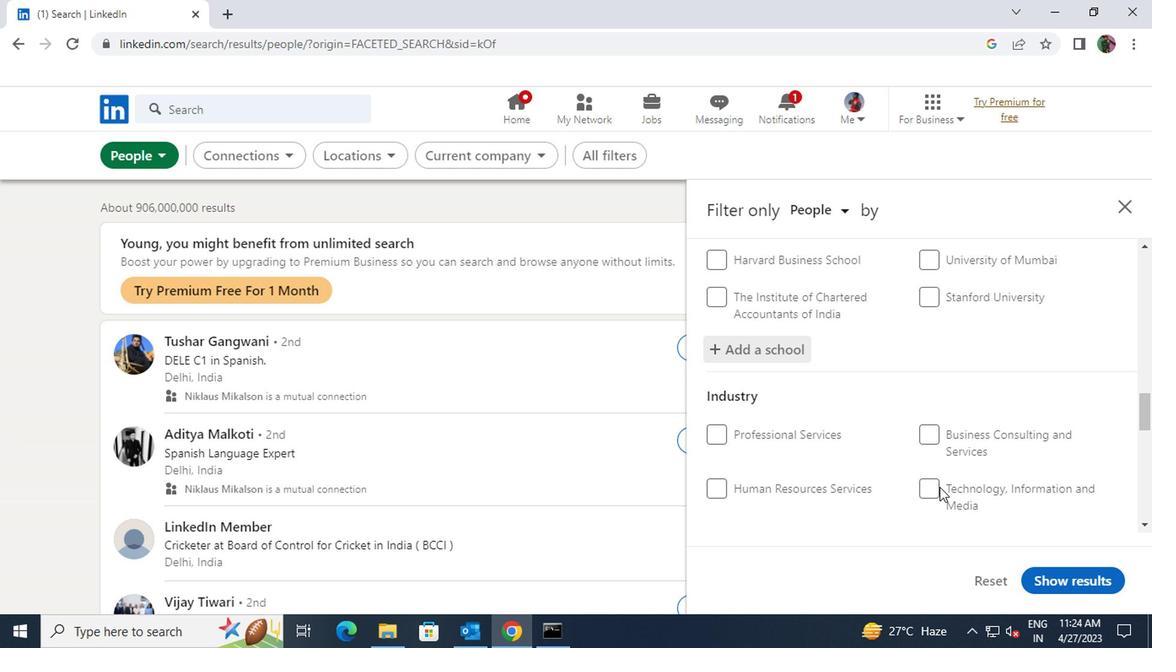 
Action: Mouse moved to (945, 461)
Screenshot: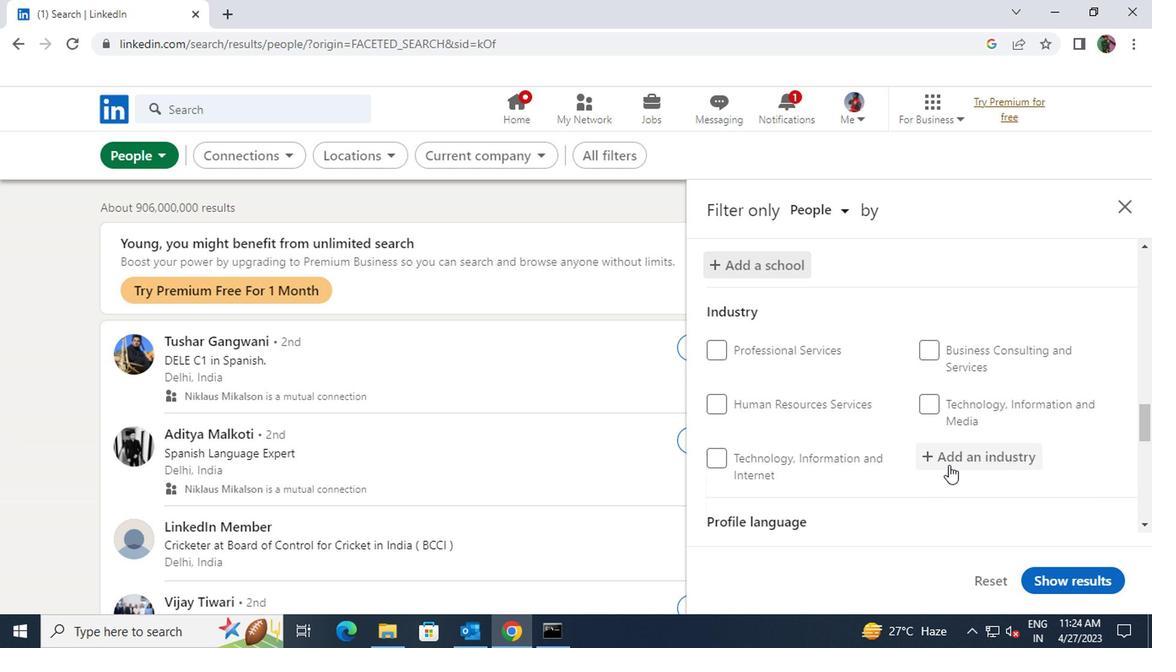 
Action: Mouse pressed left at (945, 461)
Screenshot: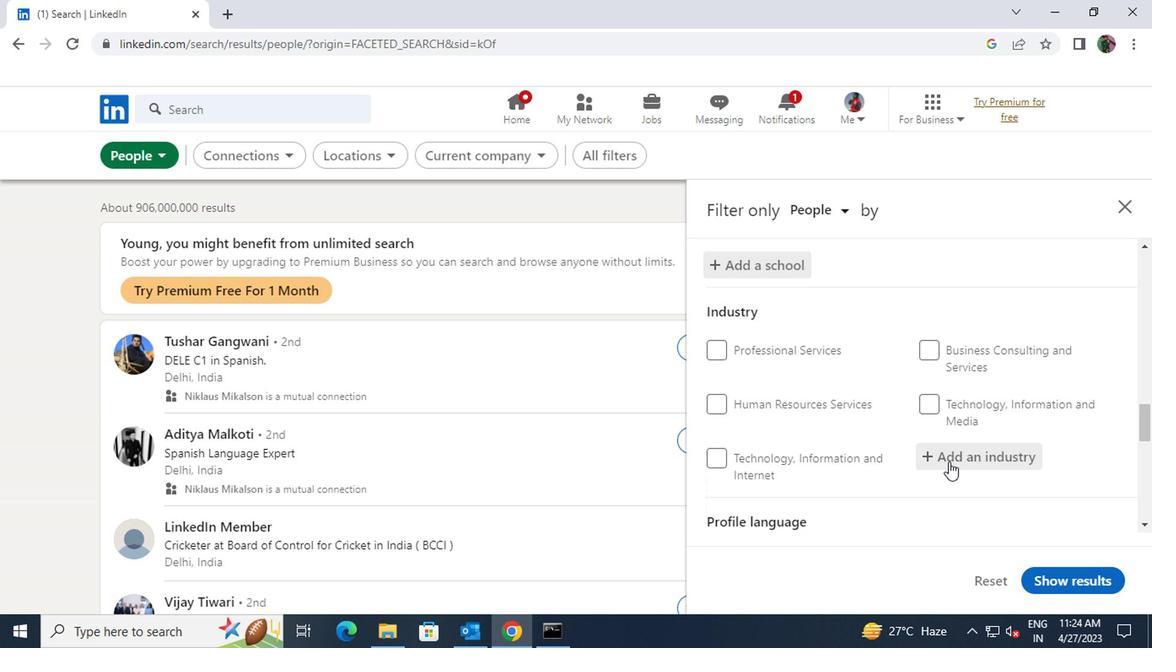 
Action: Key pressed <Key.shift>WARE
Screenshot: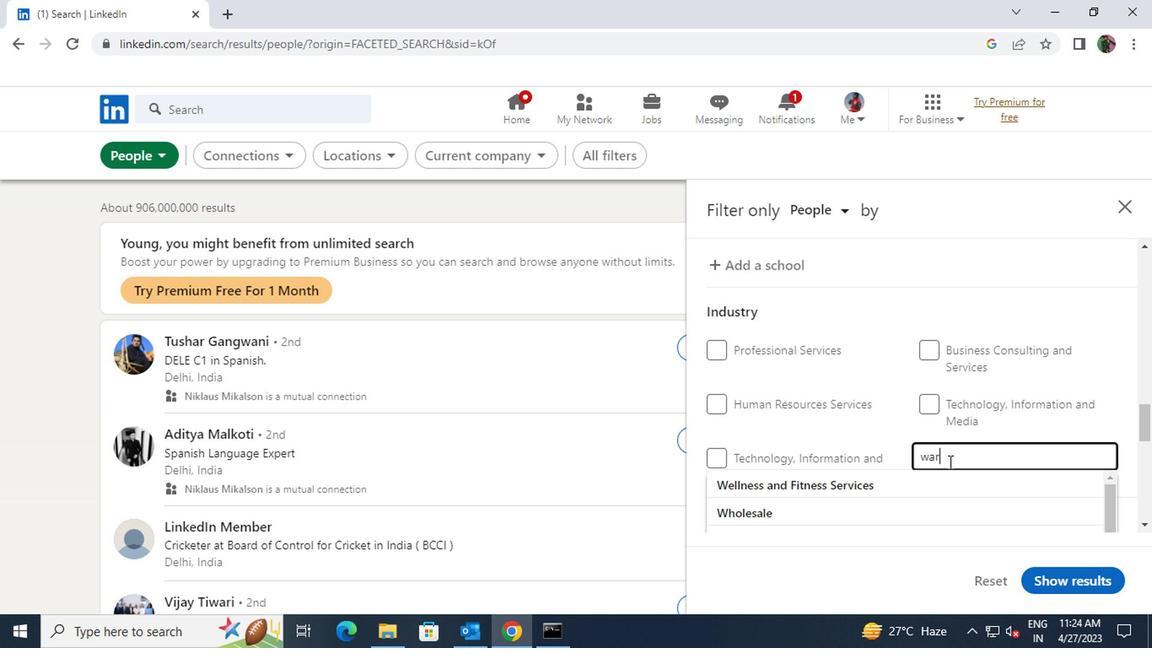 
Action: Mouse moved to (935, 477)
Screenshot: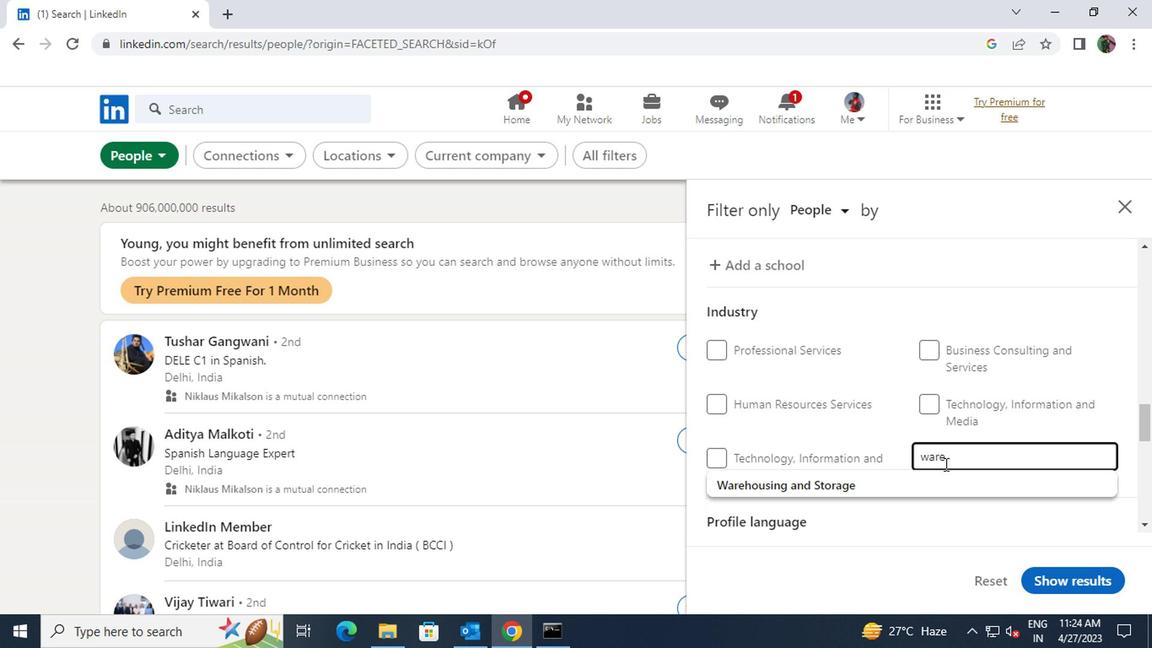 
Action: Mouse pressed left at (935, 477)
Screenshot: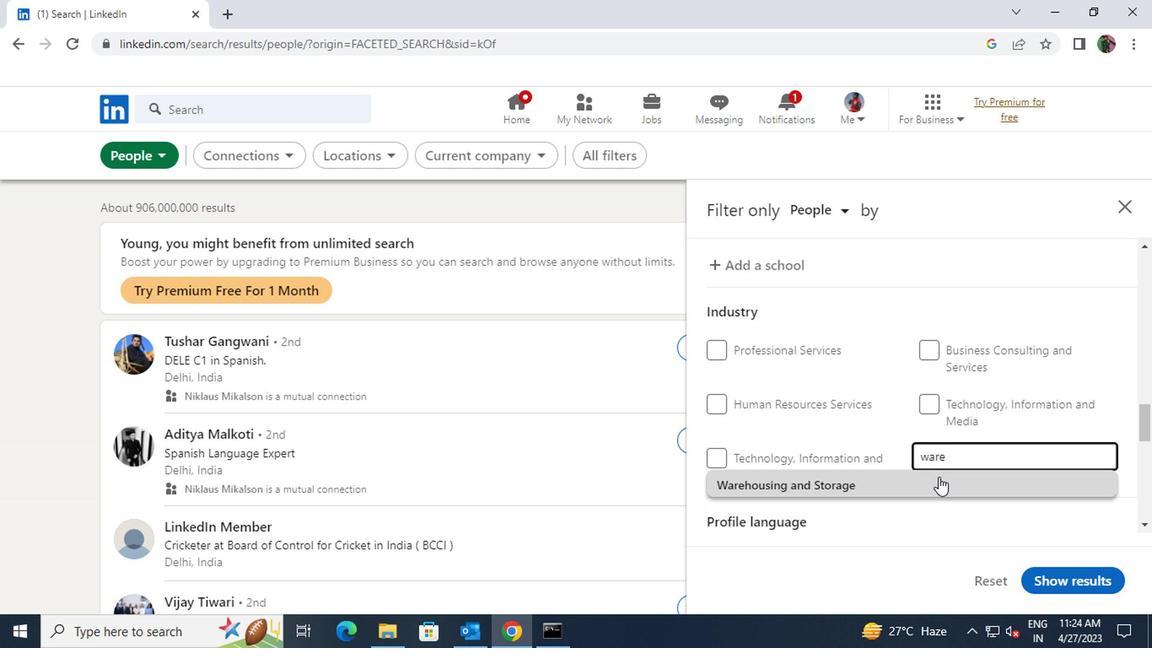 
Action: Mouse scrolled (935, 475) with delta (0, -1)
Screenshot: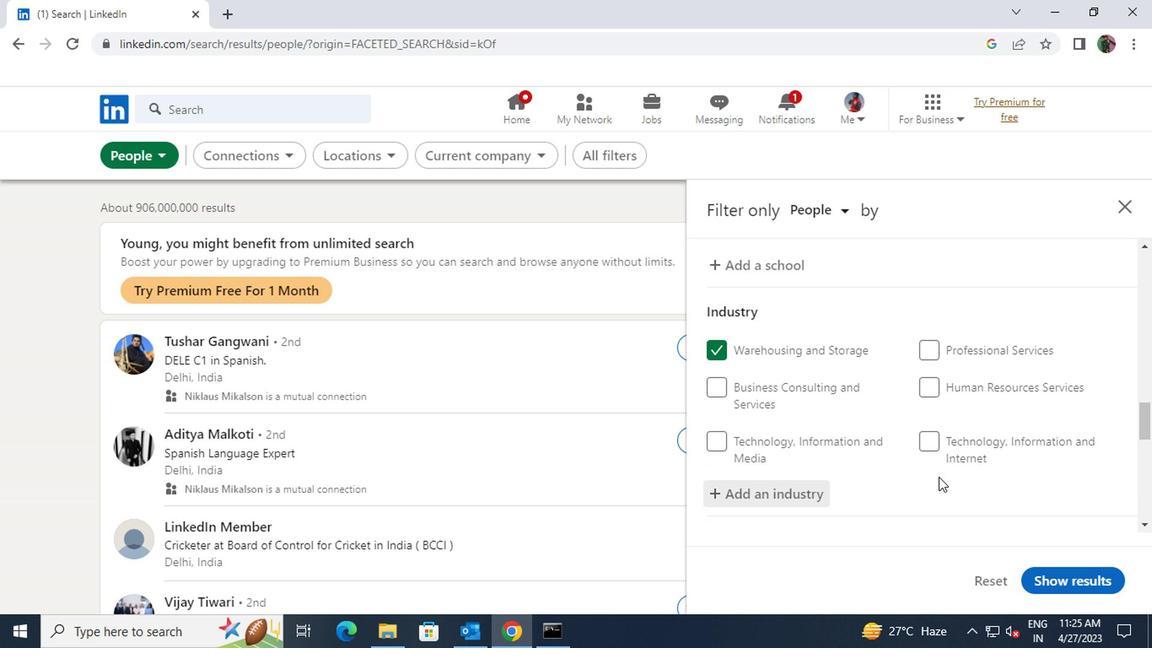 
Action: Mouse scrolled (935, 475) with delta (0, -1)
Screenshot: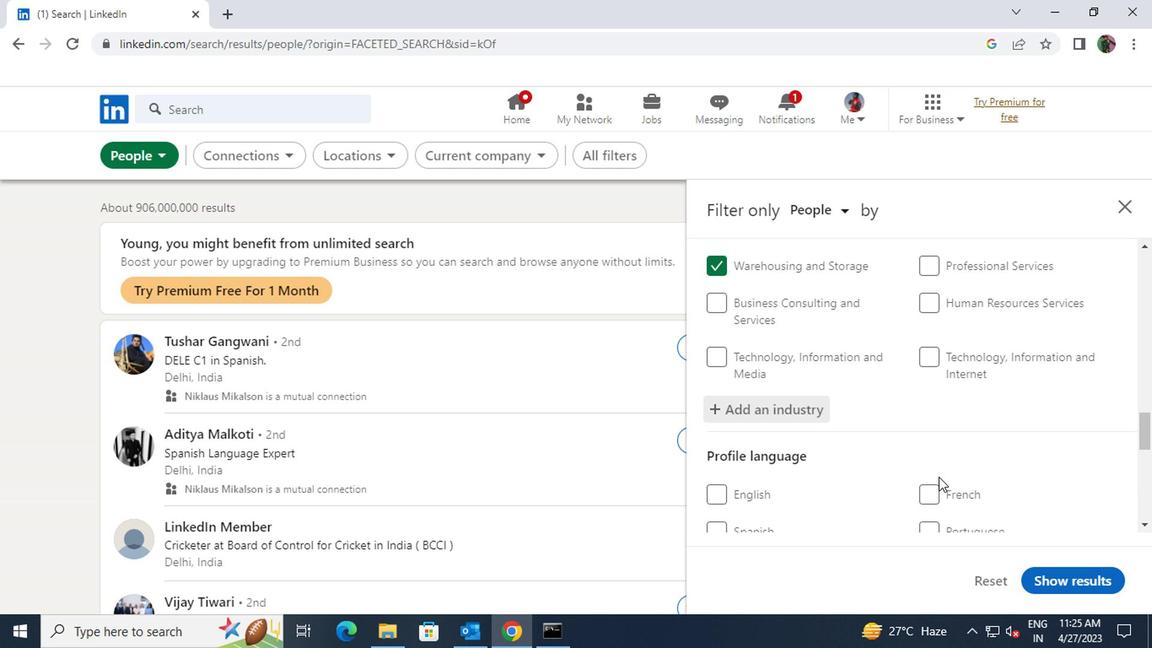 
Action: Mouse moved to (724, 402)
Screenshot: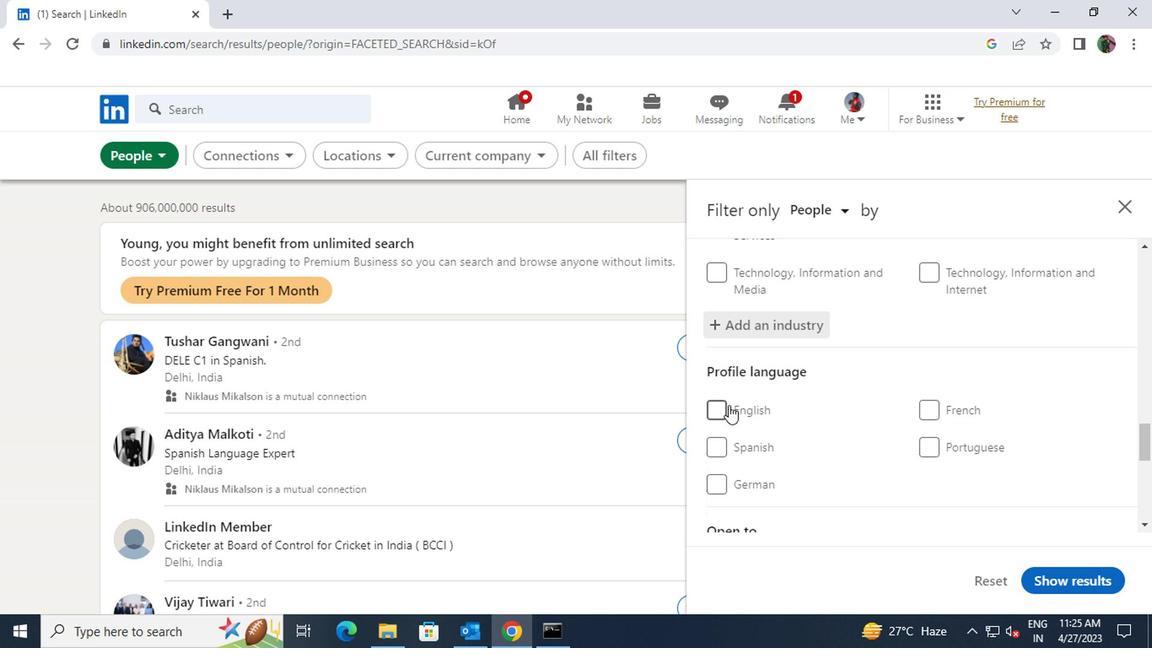 
Action: Mouse pressed left at (724, 402)
Screenshot: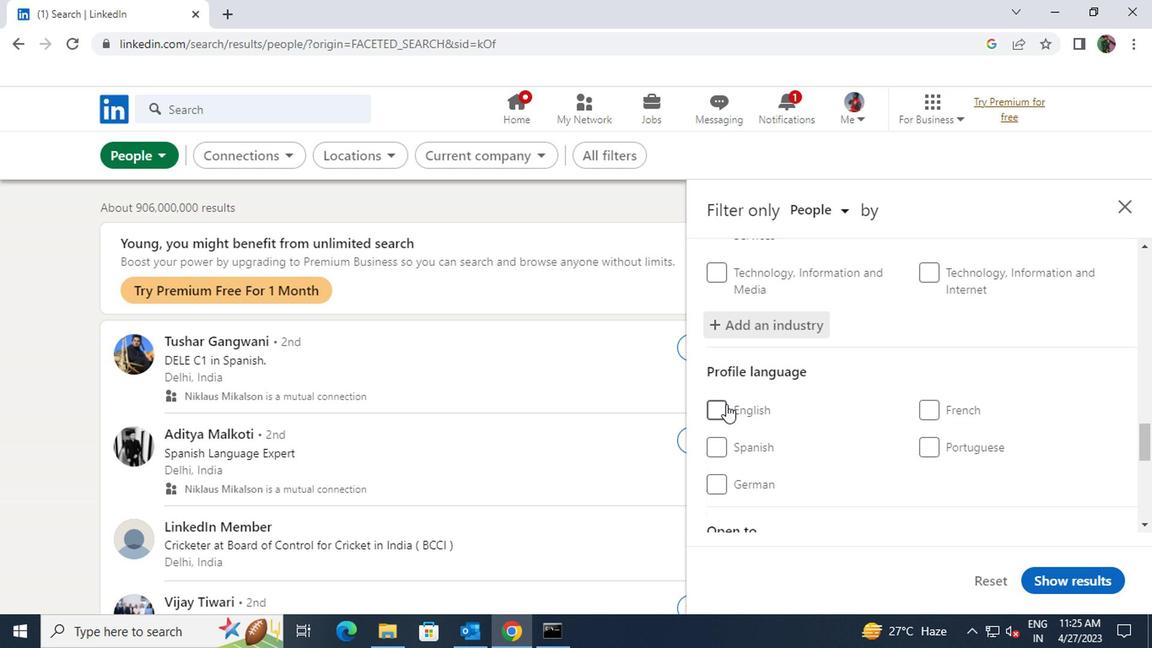 
Action: Mouse moved to (833, 420)
Screenshot: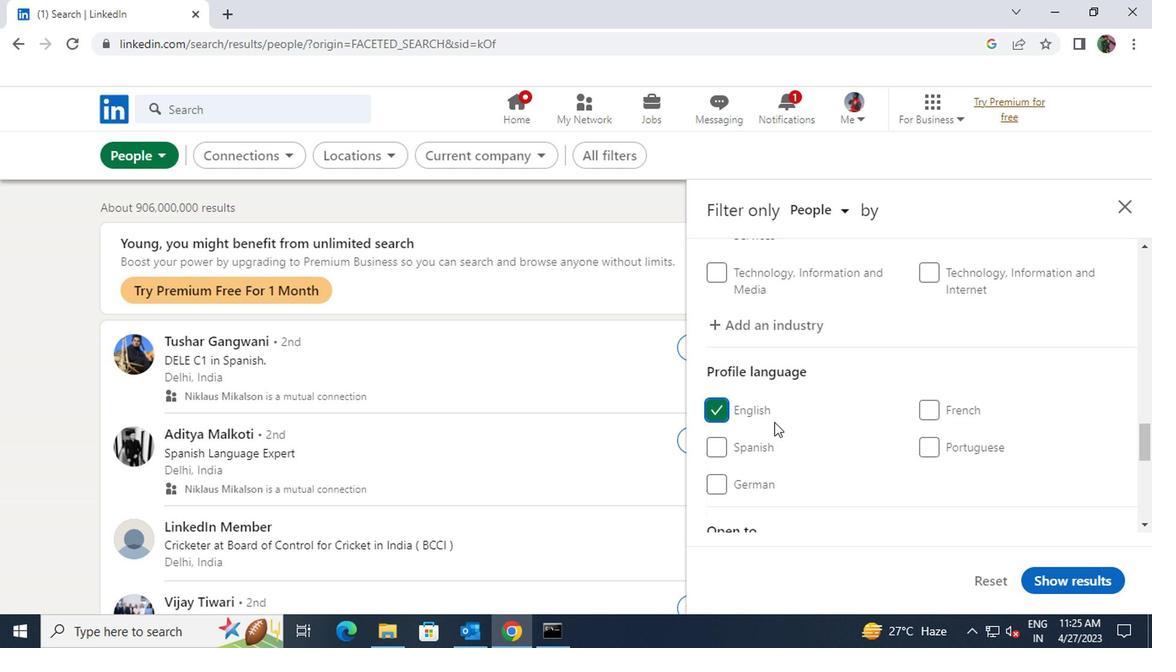 
Action: Mouse scrolled (833, 420) with delta (0, 0)
Screenshot: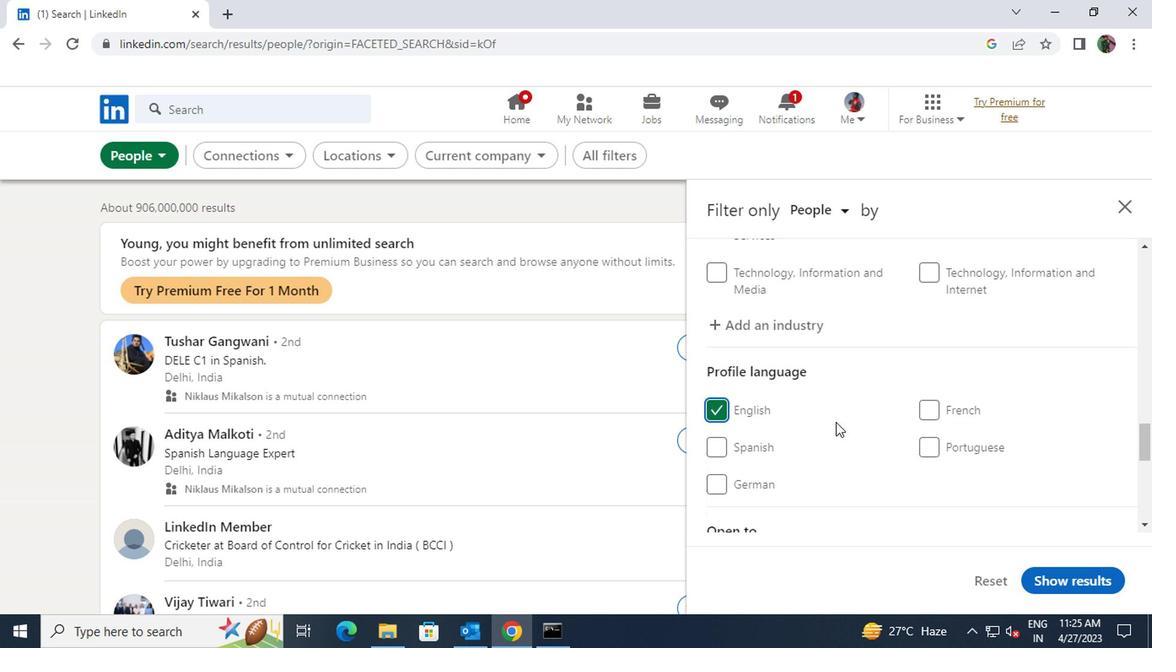 
Action: Mouse scrolled (833, 420) with delta (0, 0)
Screenshot: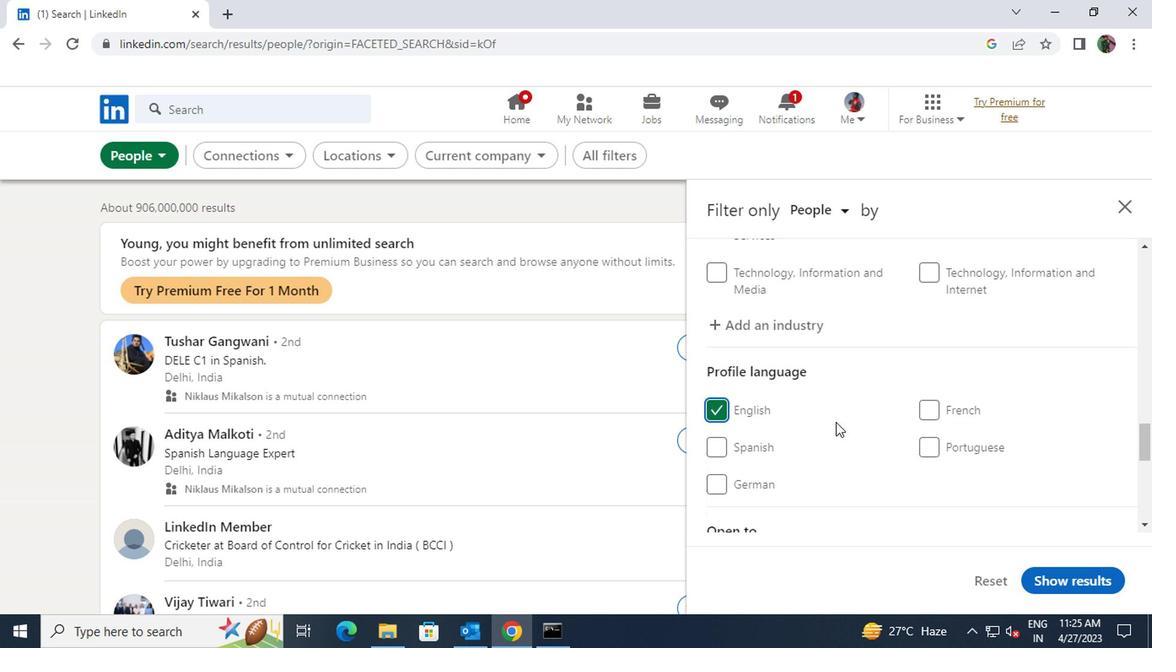 
Action: Mouse scrolled (833, 420) with delta (0, 0)
Screenshot: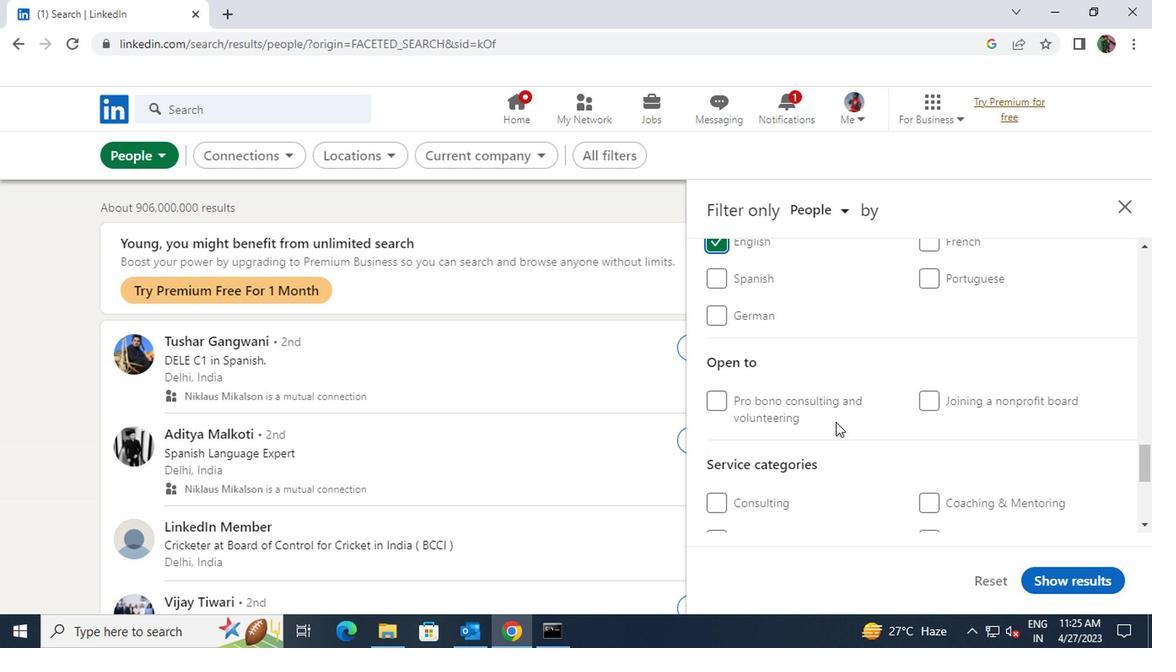 
Action: Mouse scrolled (833, 420) with delta (0, 0)
Screenshot: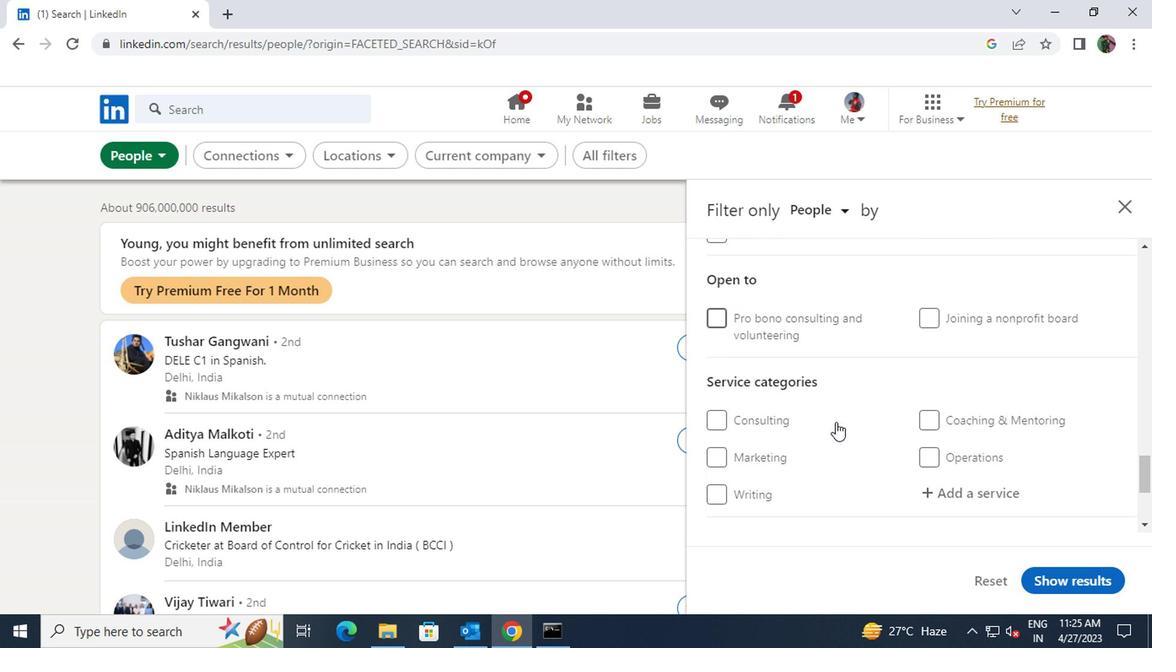 
Action: Mouse moved to (937, 410)
Screenshot: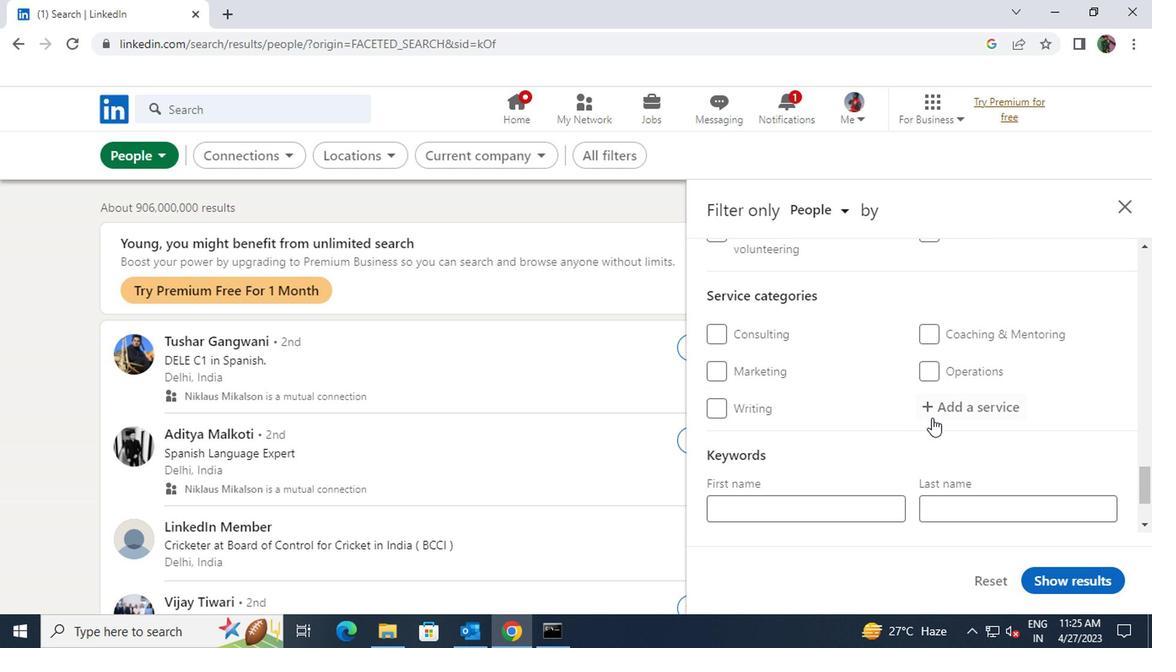 
Action: Mouse pressed left at (937, 410)
Screenshot: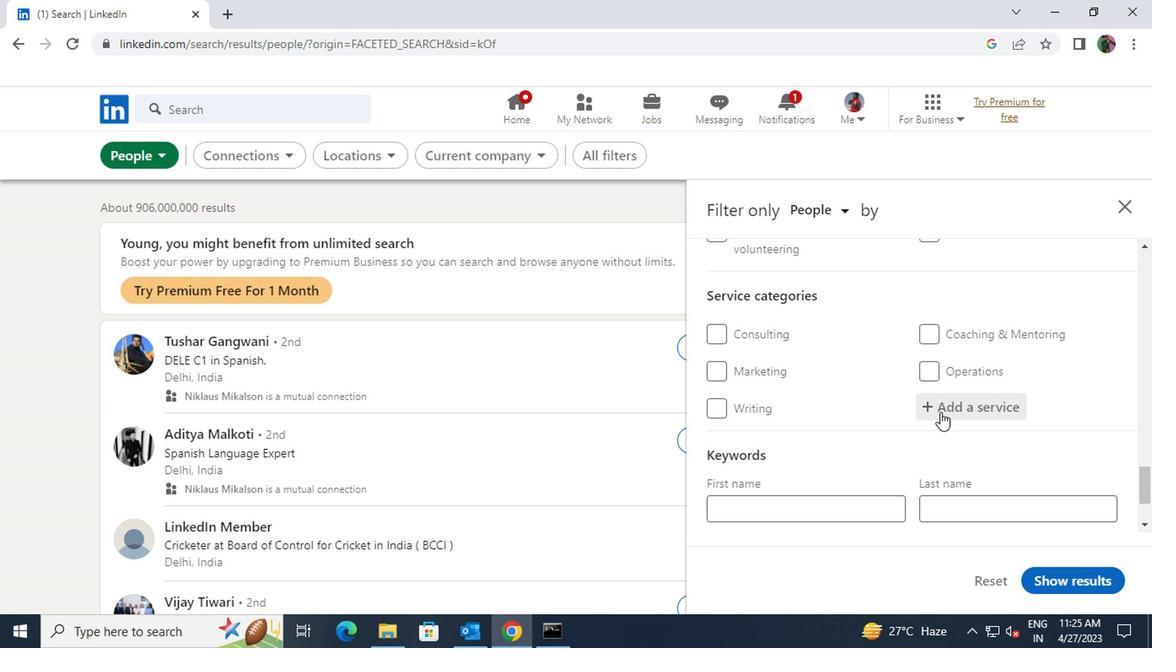 
Action: Key pressed <Key.shift>OUTSO
Screenshot: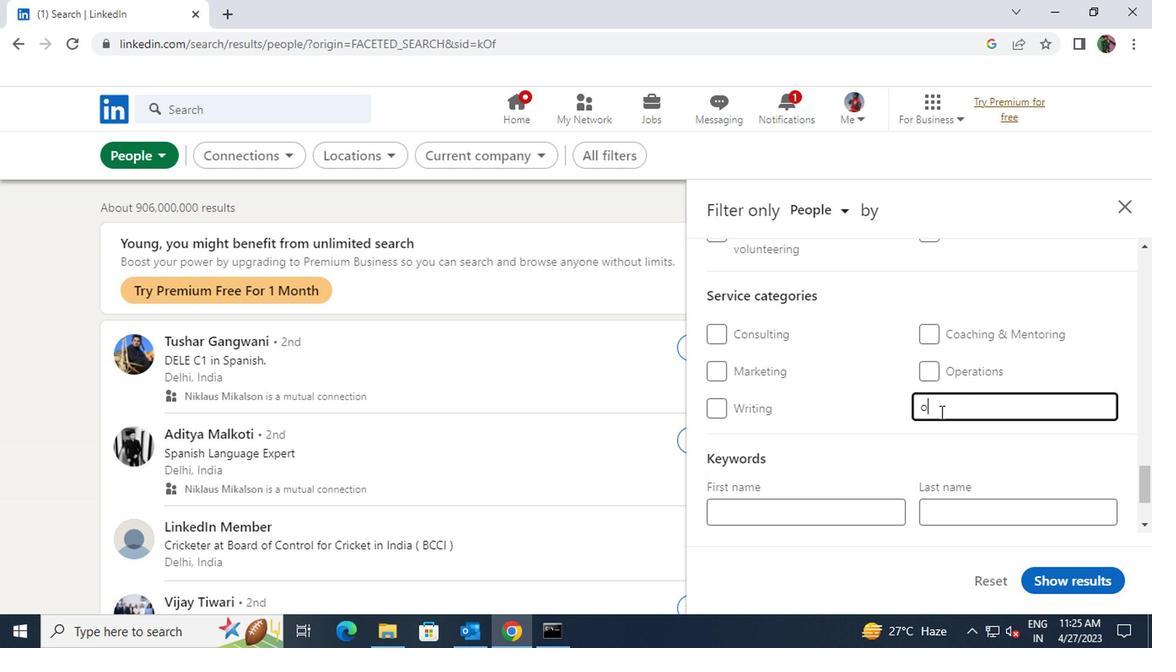 
Action: Mouse moved to (918, 430)
Screenshot: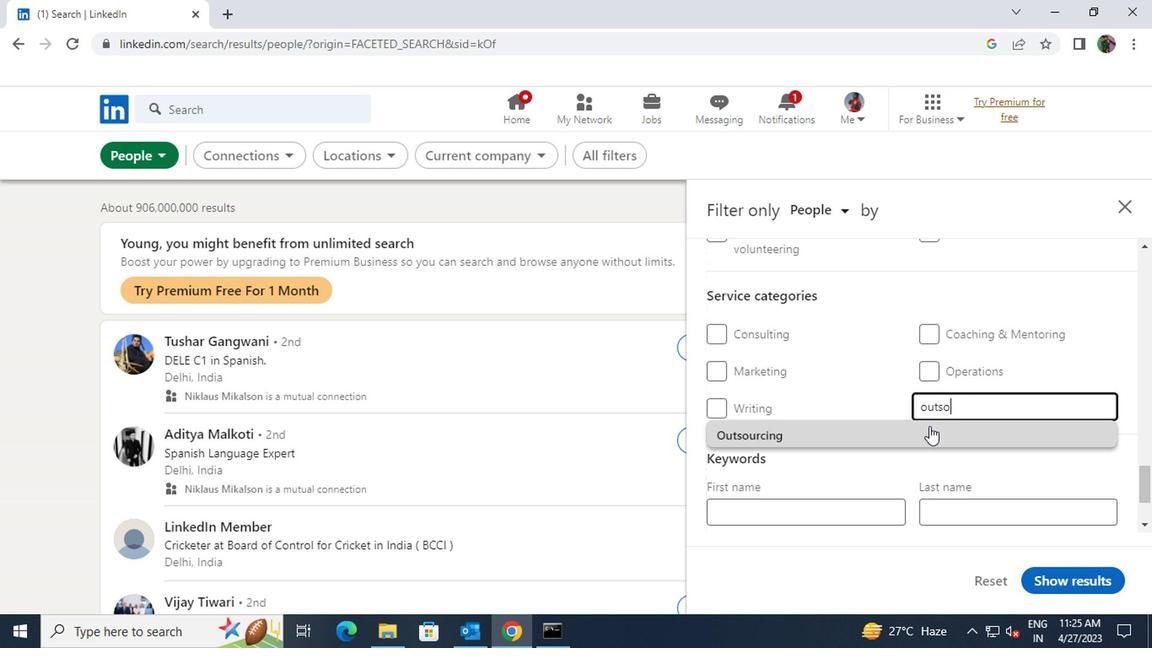 
Action: Mouse pressed left at (918, 430)
Screenshot: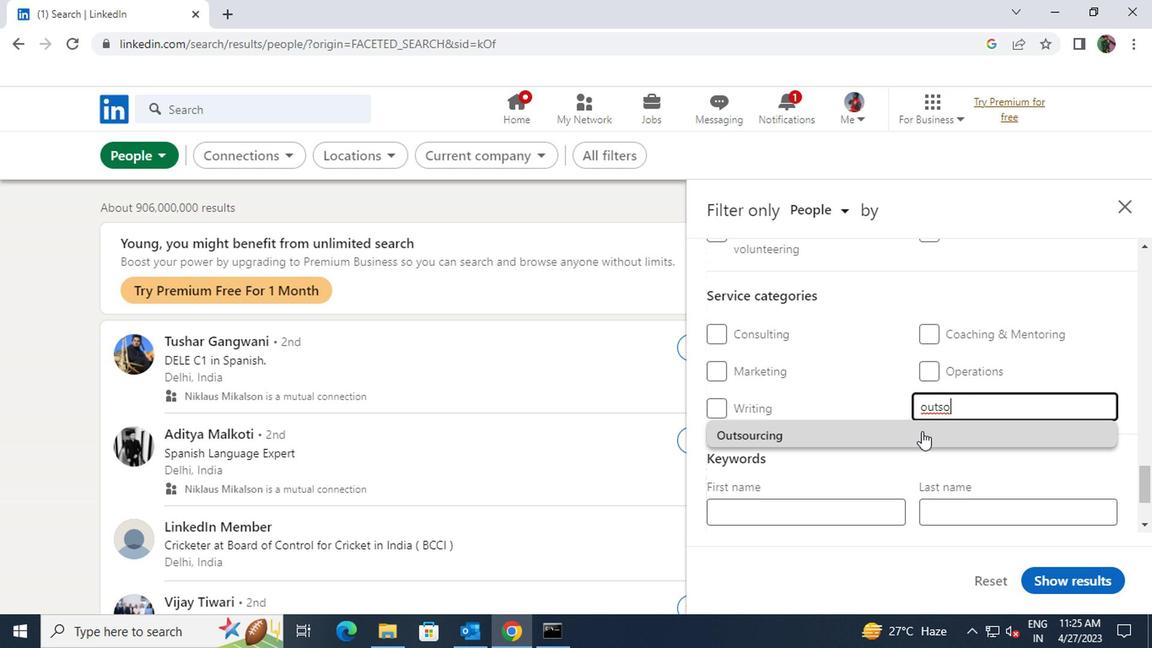 
Action: Mouse scrolled (918, 429) with delta (0, 0)
Screenshot: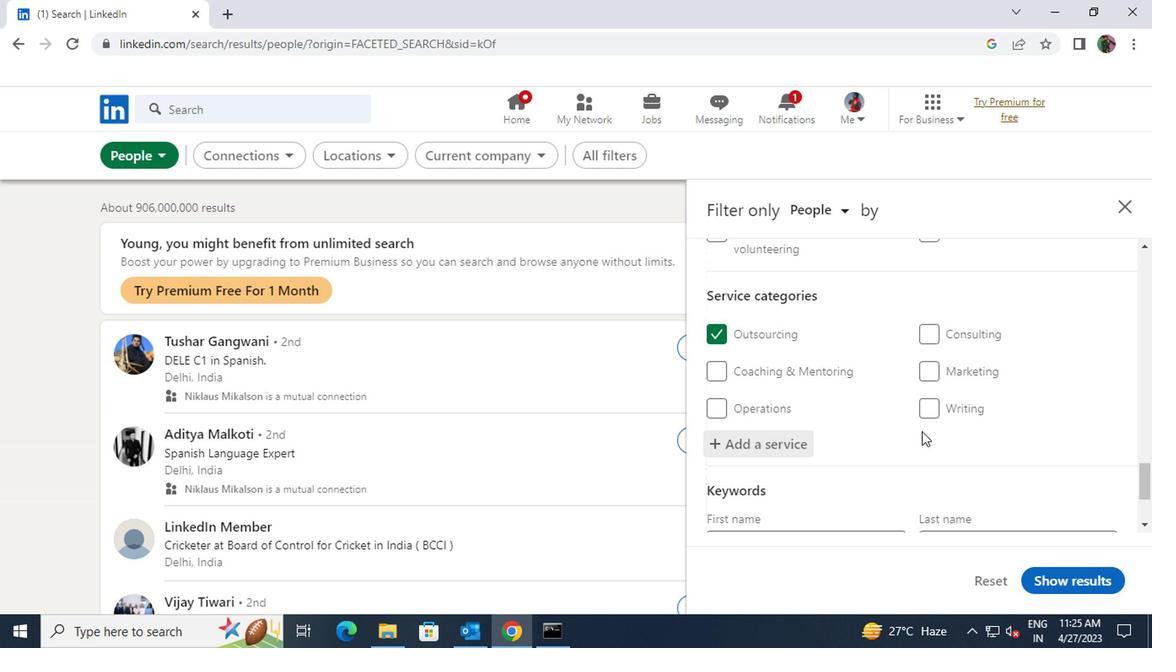 
Action: Mouse scrolled (918, 429) with delta (0, 0)
Screenshot: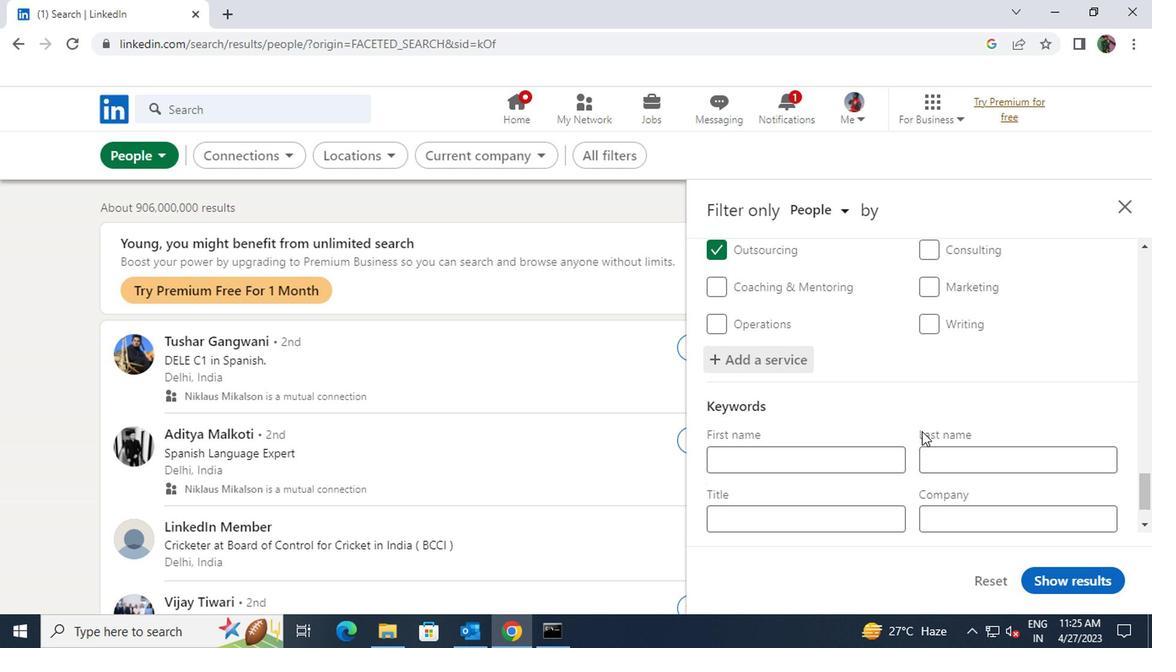 
Action: Mouse scrolled (918, 429) with delta (0, 0)
Screenshot: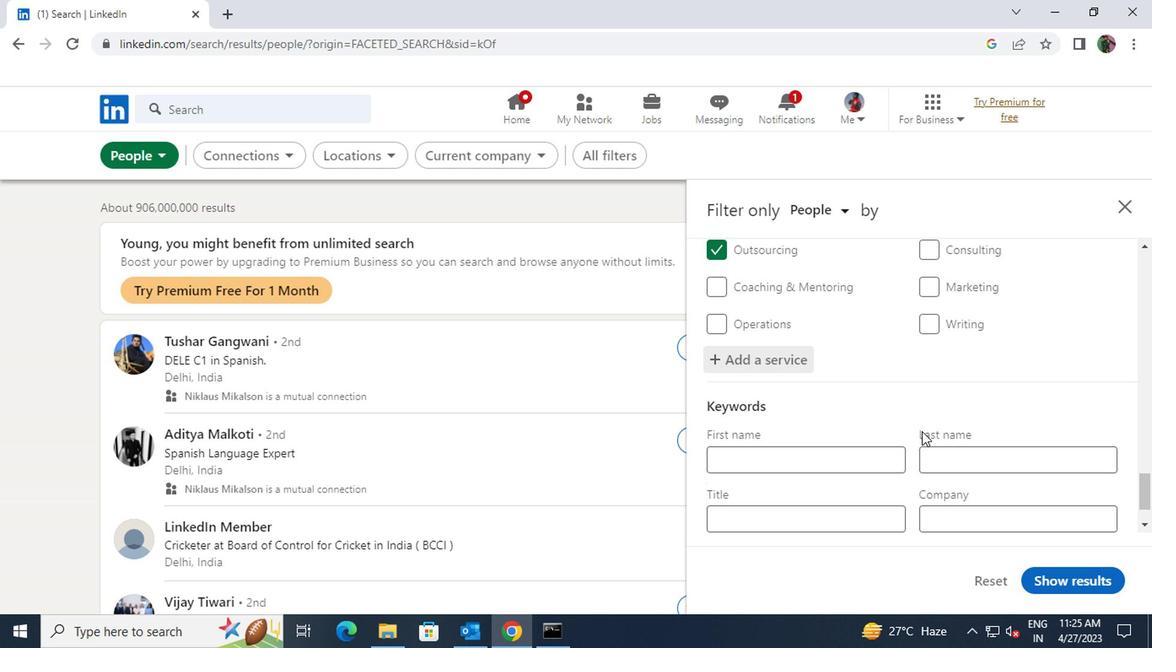 
Action: Mouse moved to (863, 451)
Screenshot: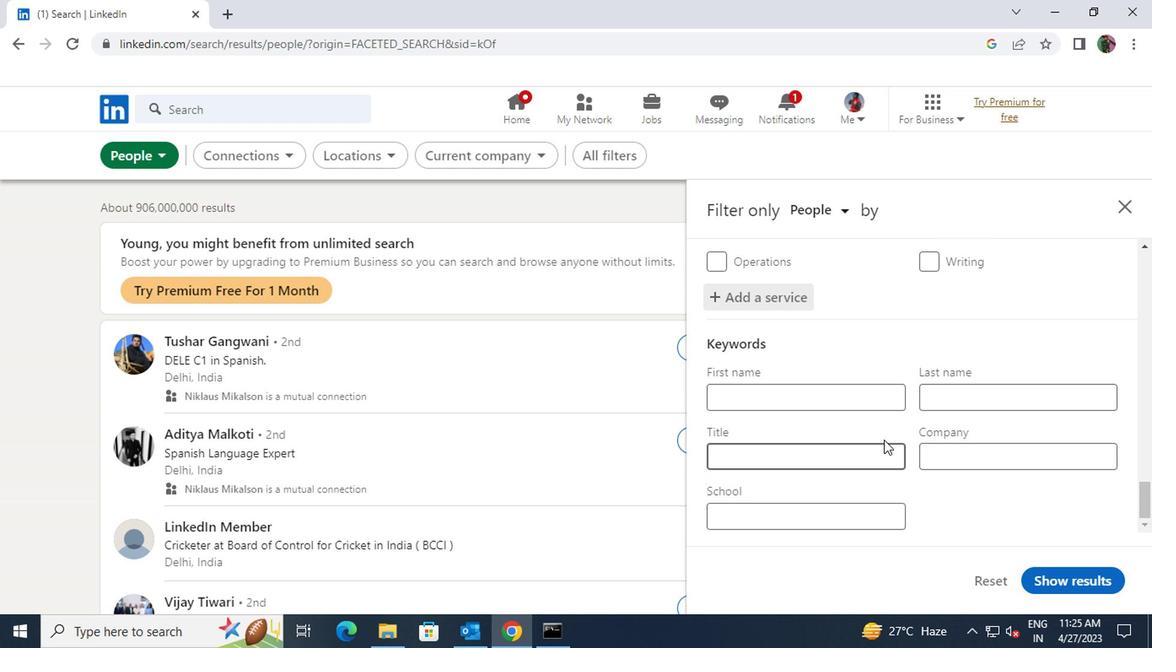 
Action: Mouse pressed left at (863, 451)
Screenshot: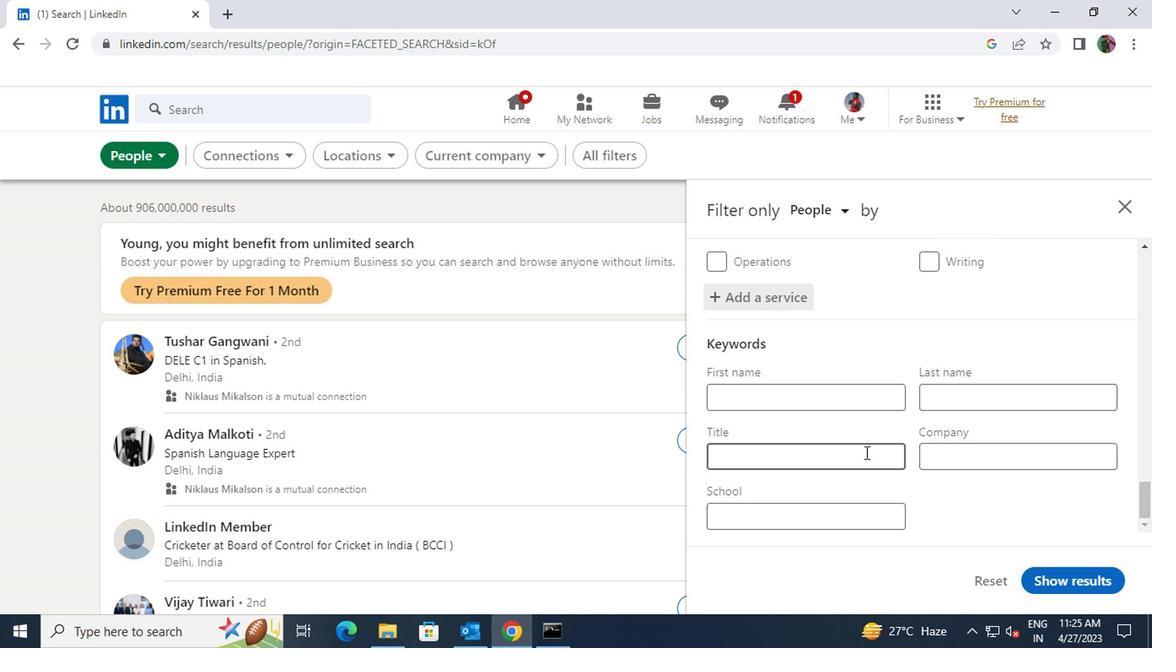 
Action: Key pressed <Key.shift>TELEMARKETER
Screenshot: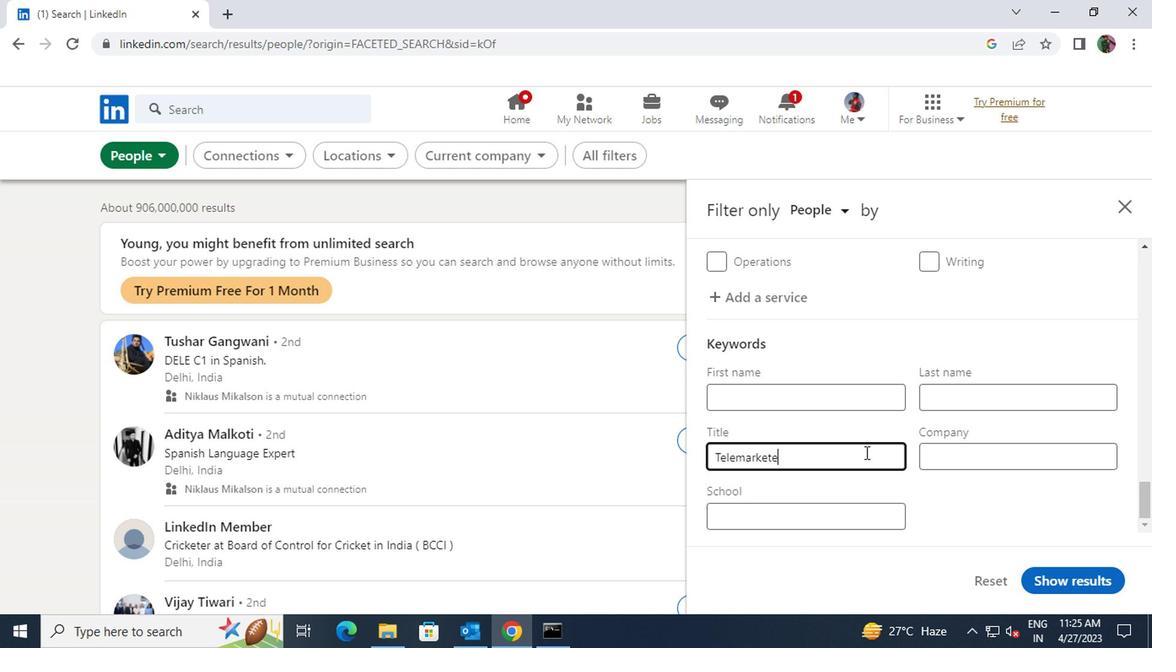 
Action: Mouse moved to (1044, 580)
Screenshot: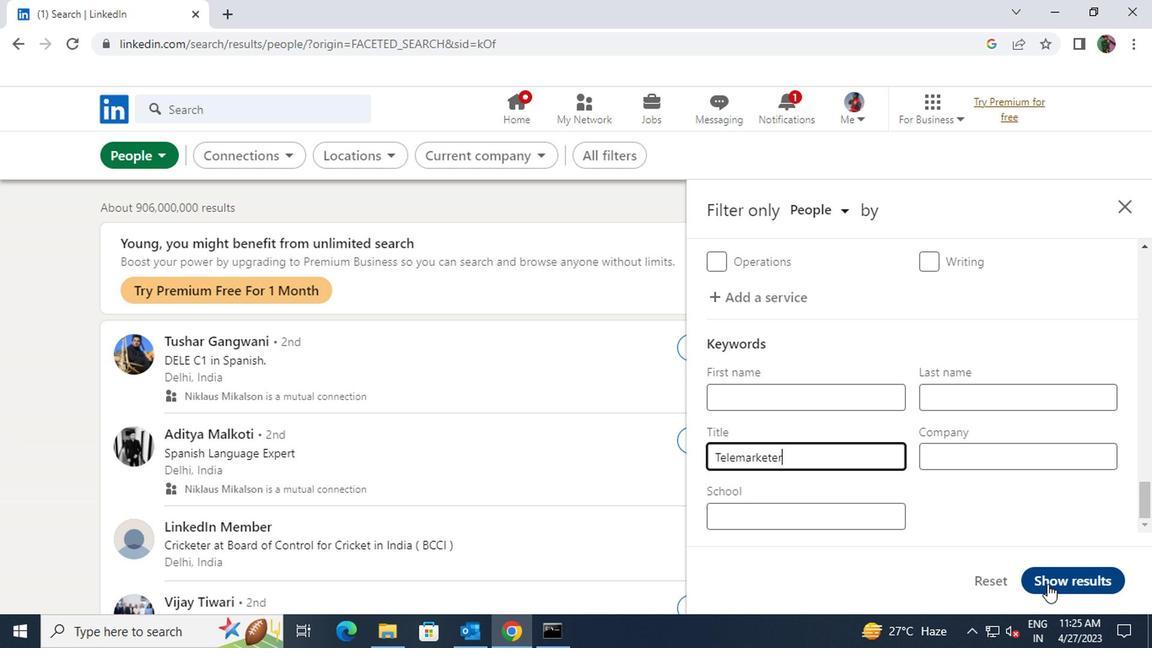 
Action: Mouse pressed left at (1044, 580)
Screenshot: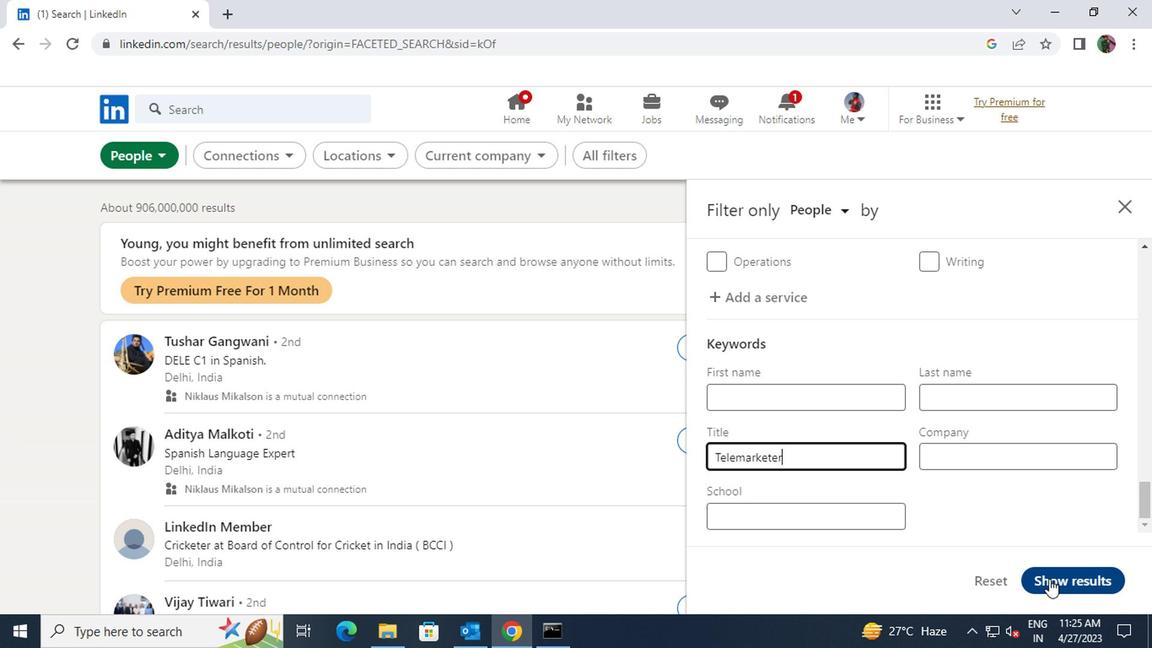 
